Task: Look for space in Dellys, Algeria from 1st July, 2023 to 8th July, 2023 for 2 adults, 1 child in price range Rs.15000 to Rs.20000. Place can be entire place with 1  bedroom having 1 bed and 1 bathroom. Property type can be house, flat, hotel. Booking option can be shelf check-in. Required host language is .
Action: Mouse moved to (457, 96)
Screenshot: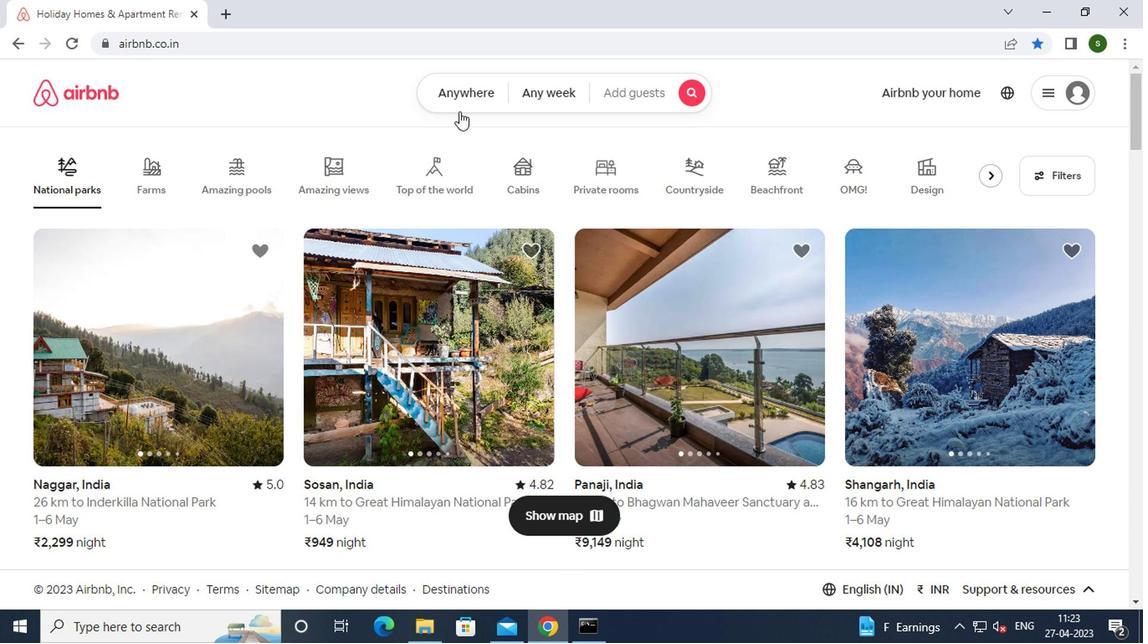 
Action: Mouse pressed left at (457, 96)
Screenshot: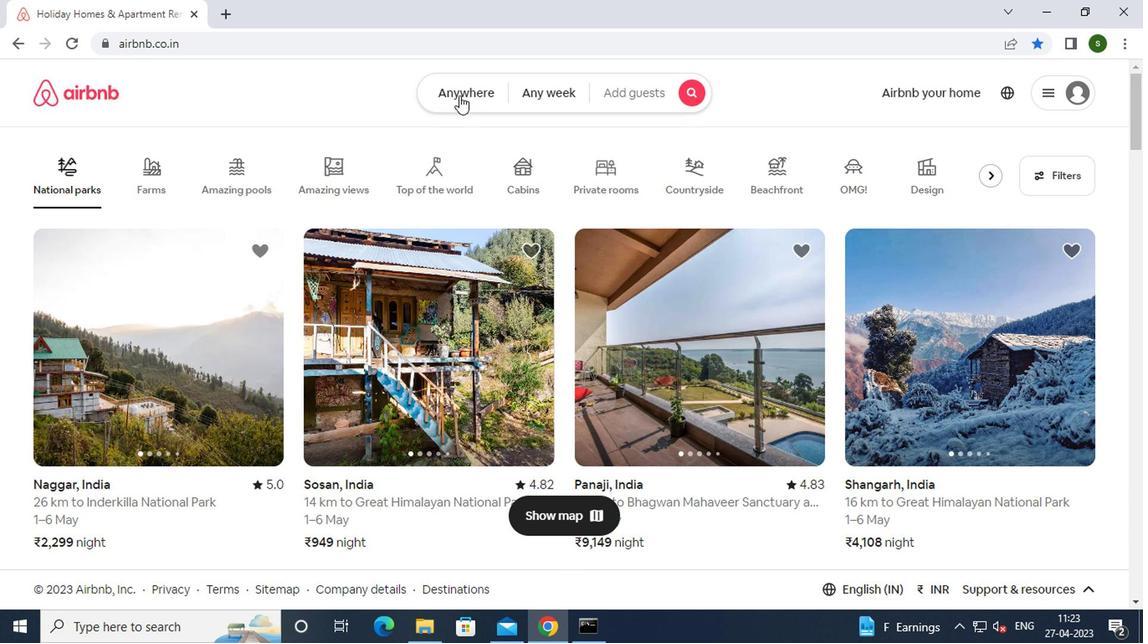 
Action: Mouse moved to (397, 154)
Screenshot: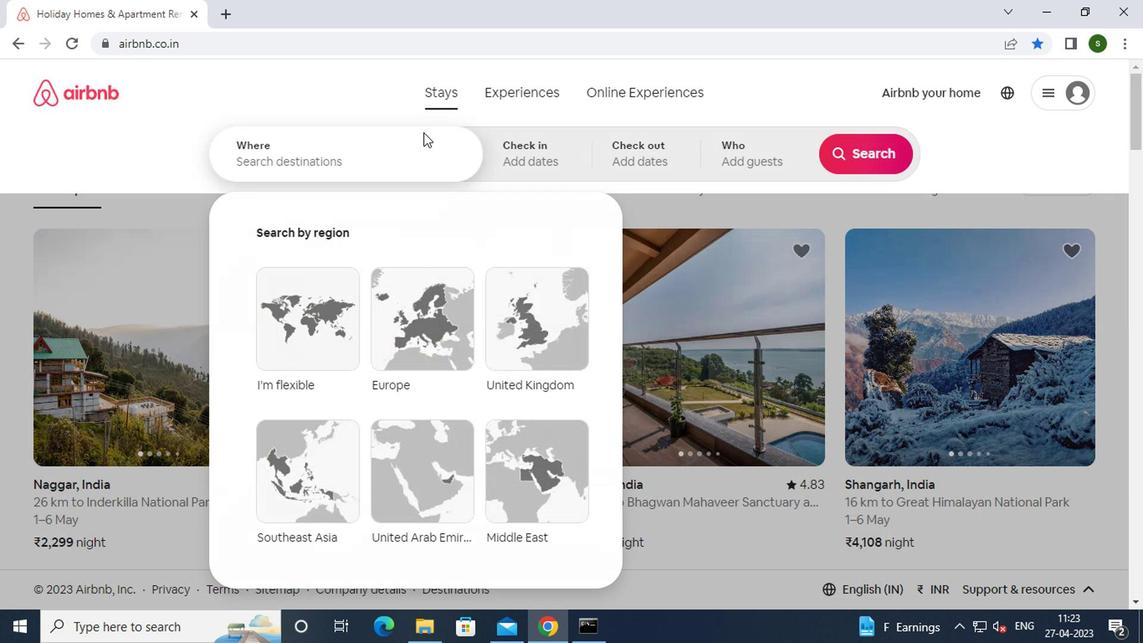 
Action: Mouse pressed left at (397, 154)
Screenshot: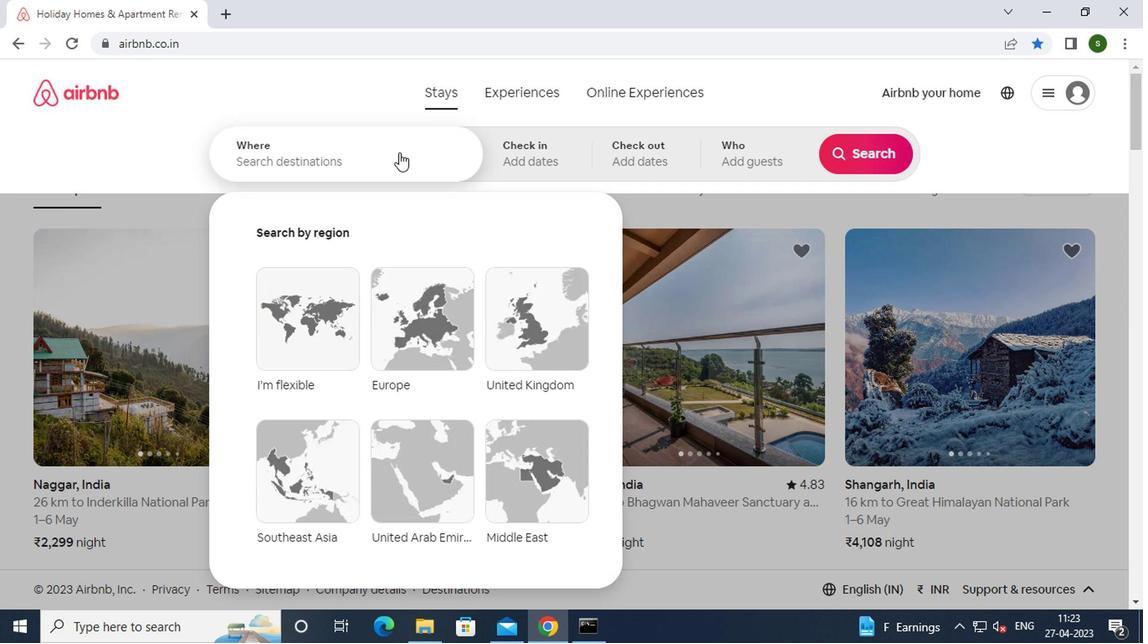 
Action: Key pressed <Key.caps_lock>d<Key.caps_lock>ellys,<Key.space><Key.caps_lock>a<Key.caps_lock>lgeria<Key.enter>
Screenshot: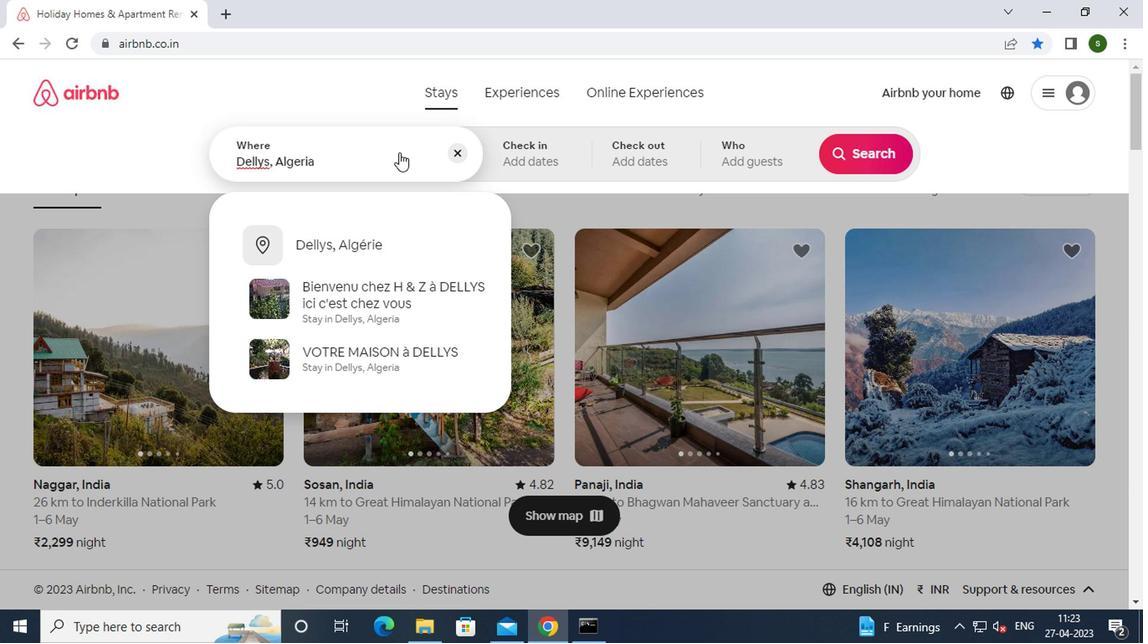 
Action: Mouse moved to (857, 290)
Screenshot: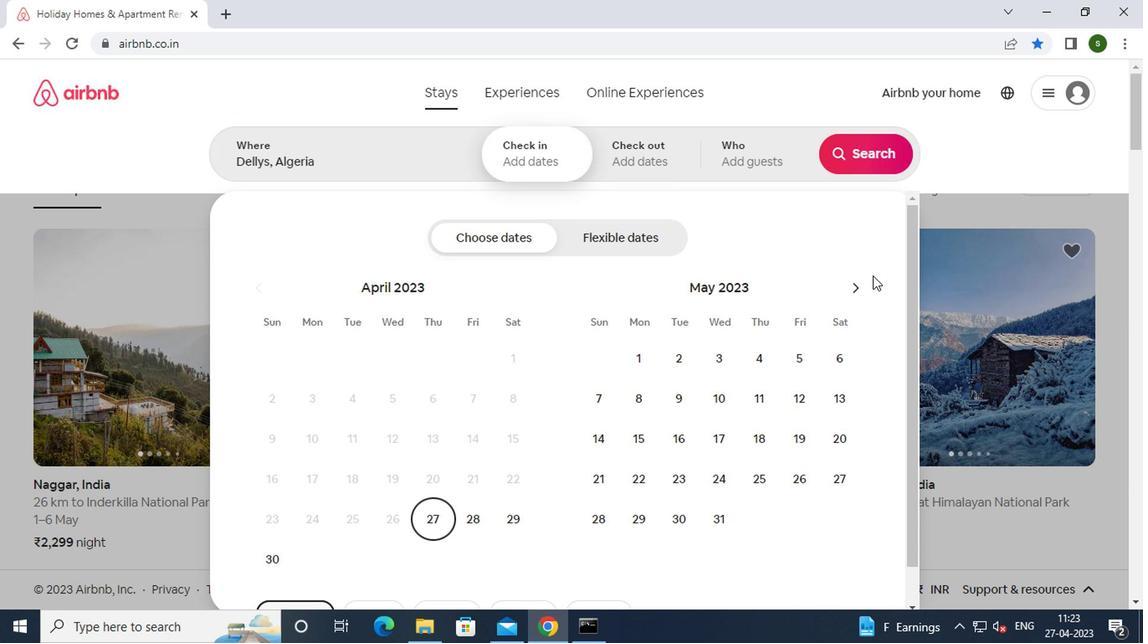 
Action: Mouse pressed left at (857, 290)
Screenshot: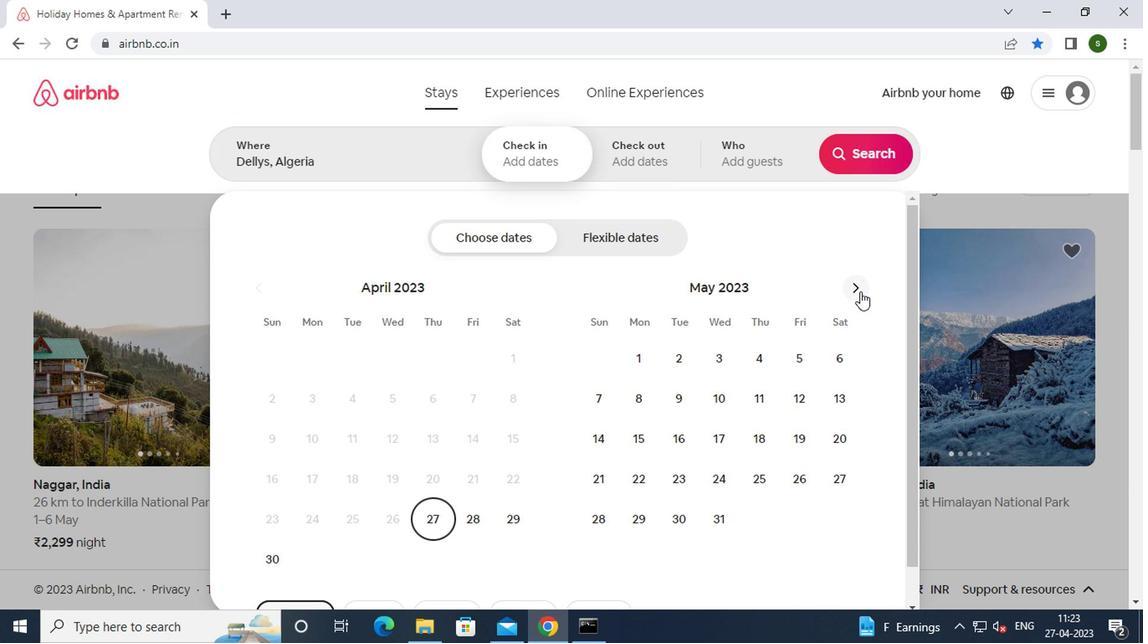 
Action: Mouse pressed left at (857, 290)
Screenshot: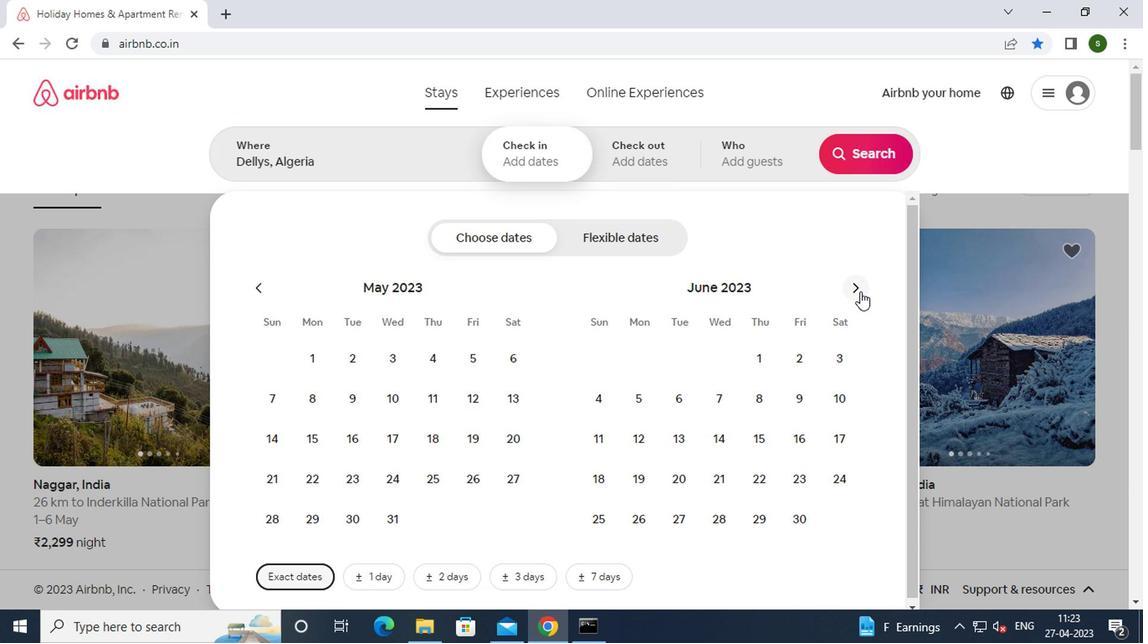 
Action: Mouse moved to (836, 356)
Screenshot: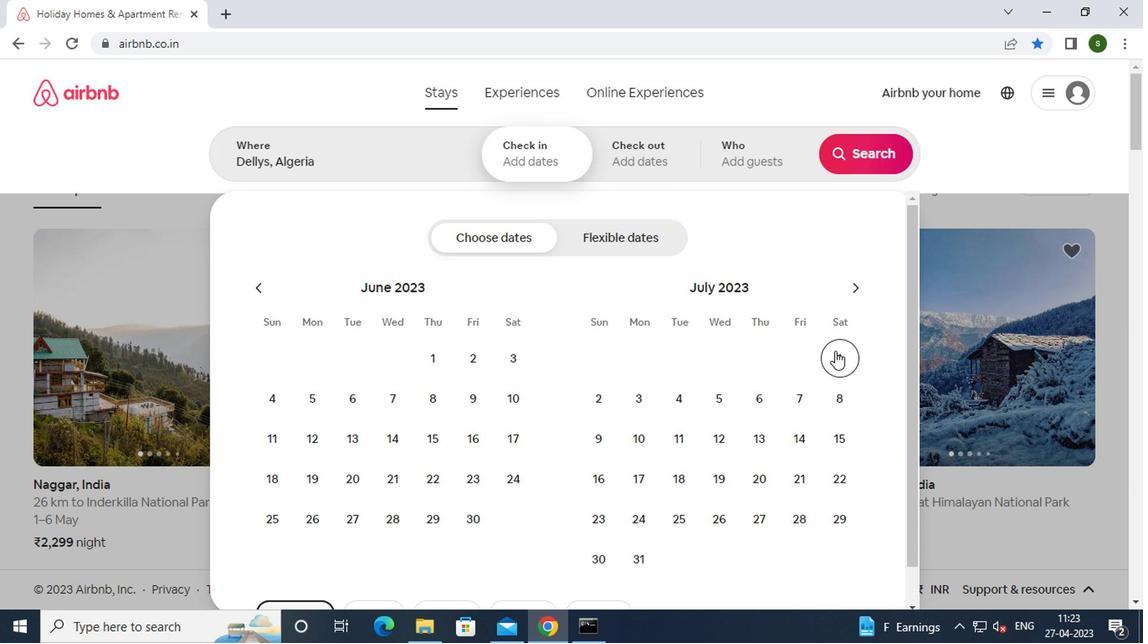 
Action: Mouse pressed left at (836, 356)
Screenshot: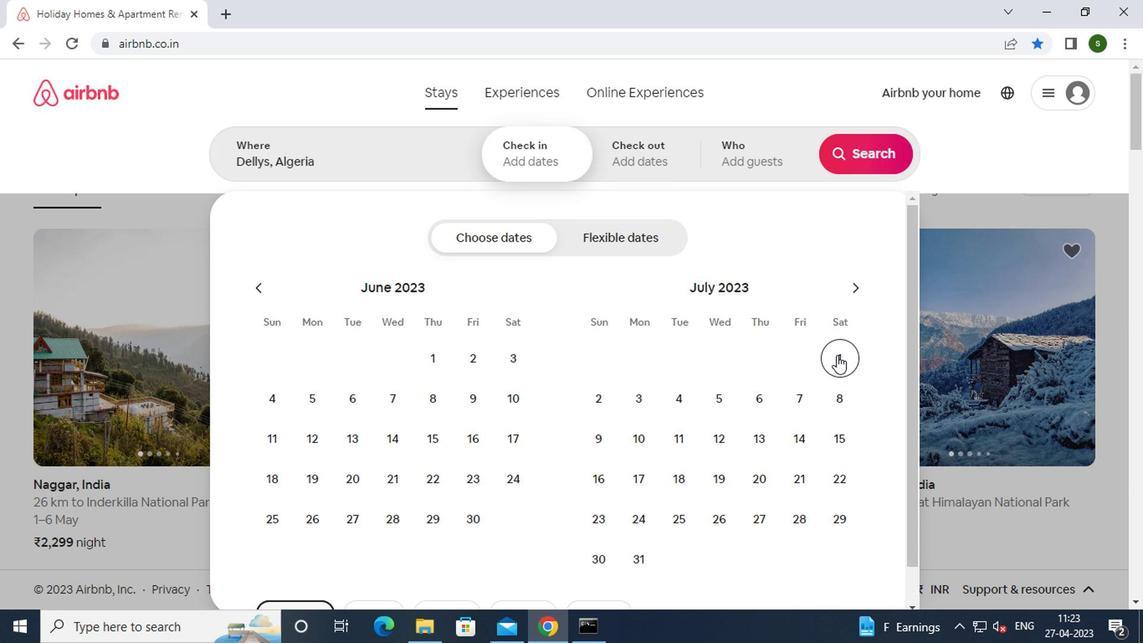 
Action: Mouse moved to (839, 390)
Screenshot: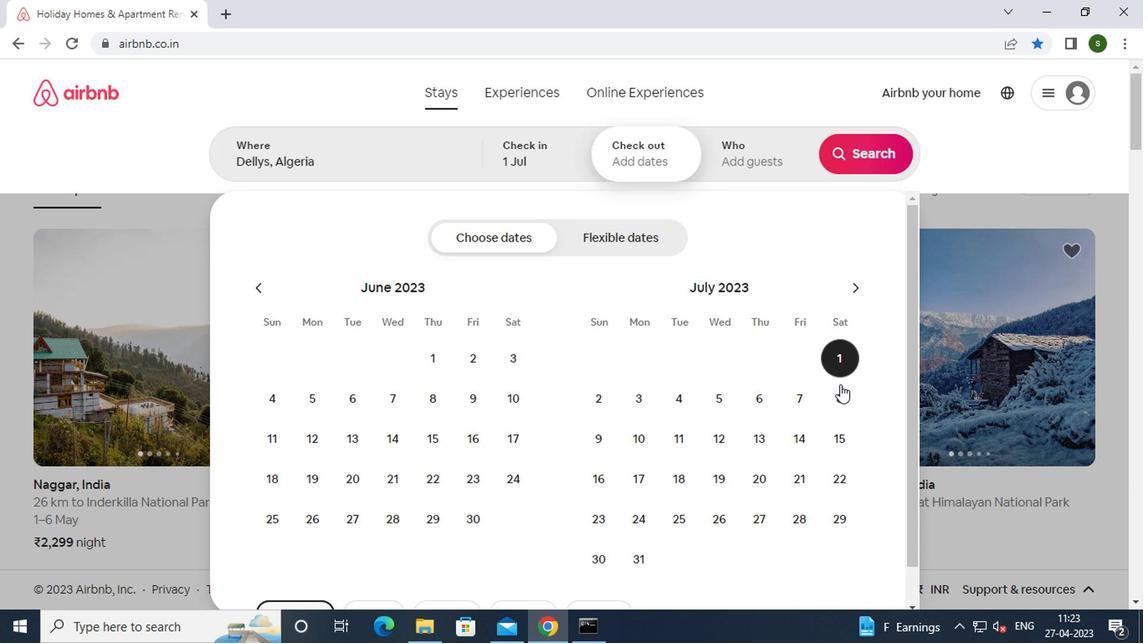 
Action: Mouse pressed left at (839, 390)
Screenshot: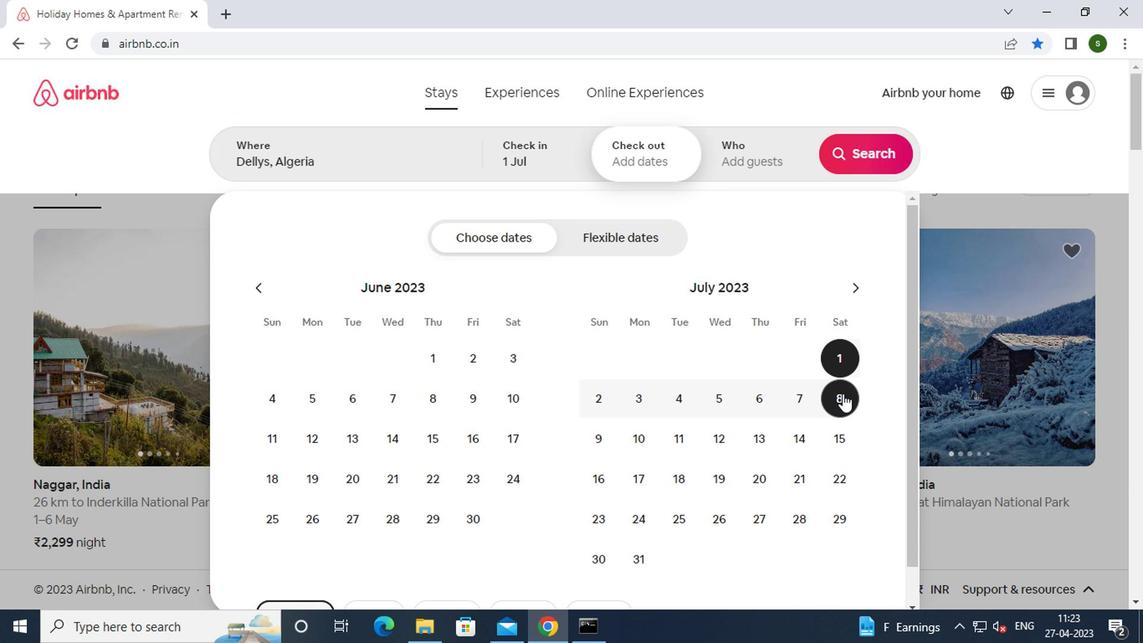 
Action: Mouse moved to (774, 161)
Screenshot: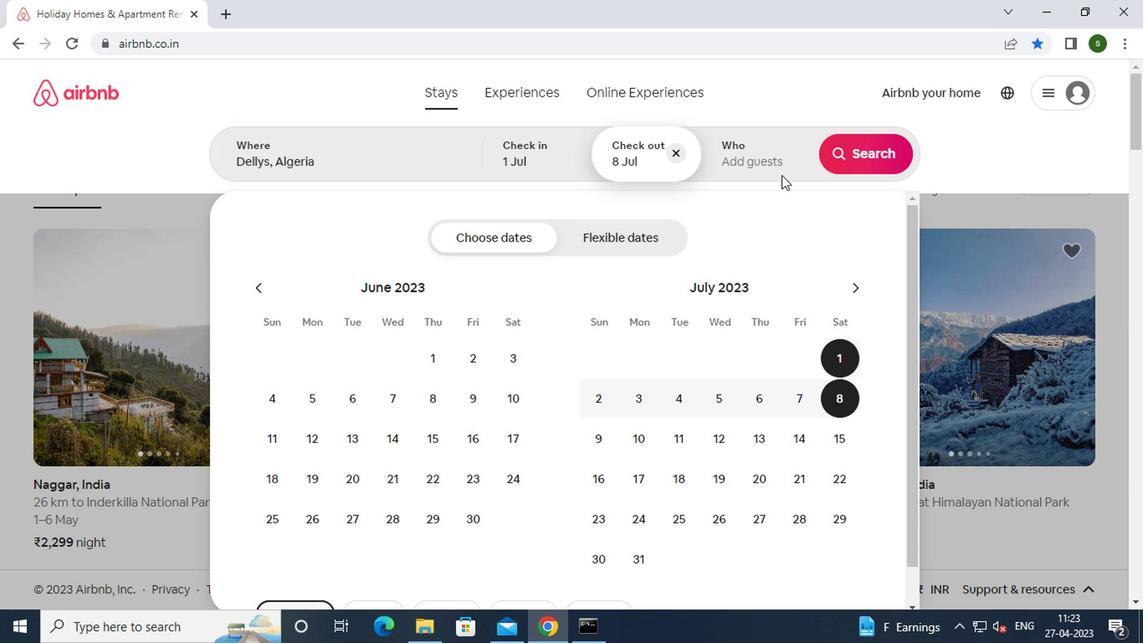 
Action: Mouse pressed left at (774, 161)
Screenshot: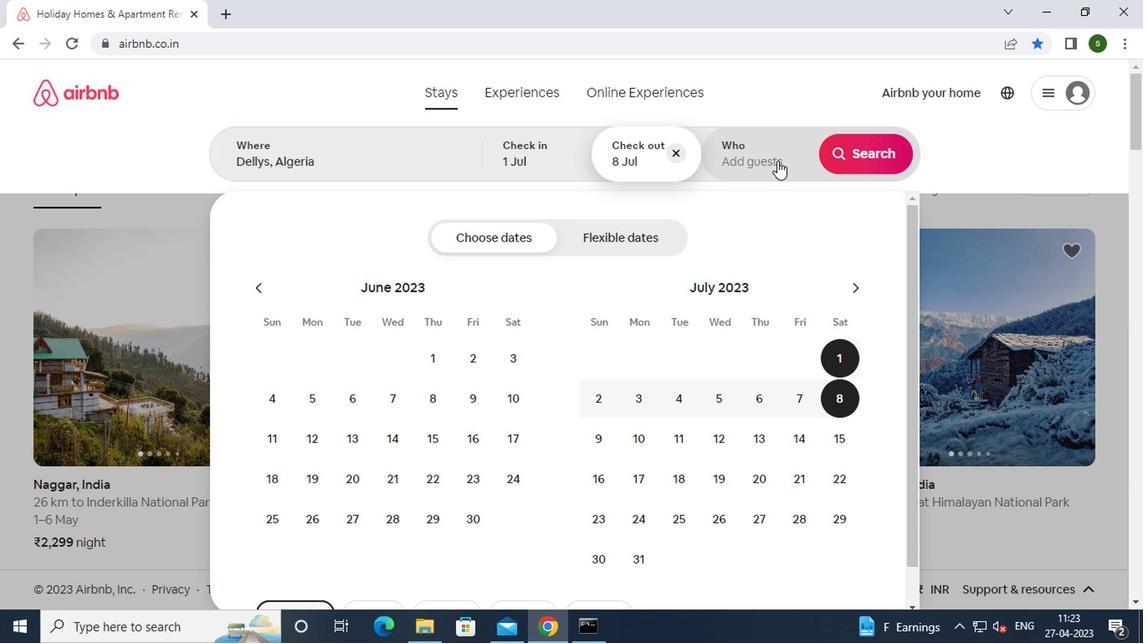 
Action: Mouse moved to (855, 238)
Screenshot: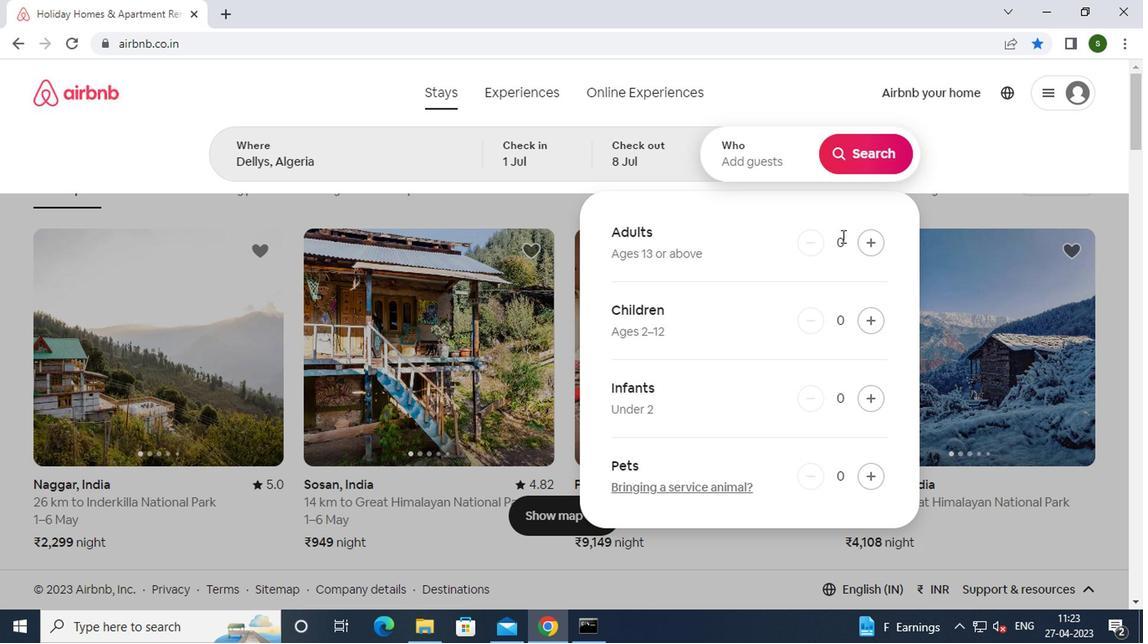 
Action: Mouse pressed left at (855, 238)
Screenshot: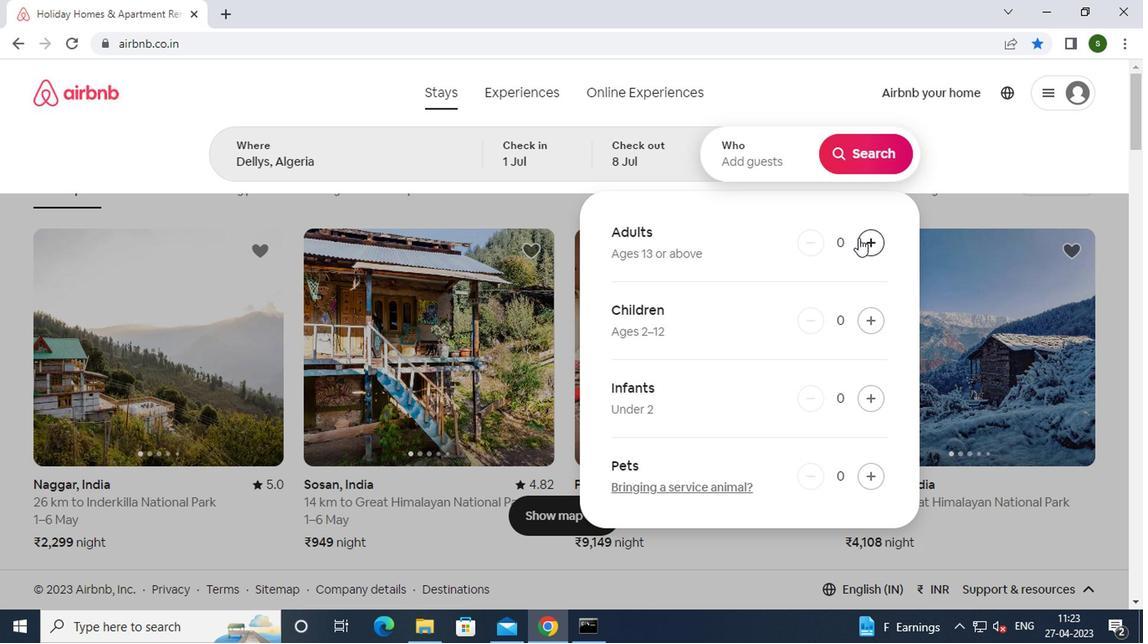 
Action: Mouse pressed left at (855, 238)
Screenshot: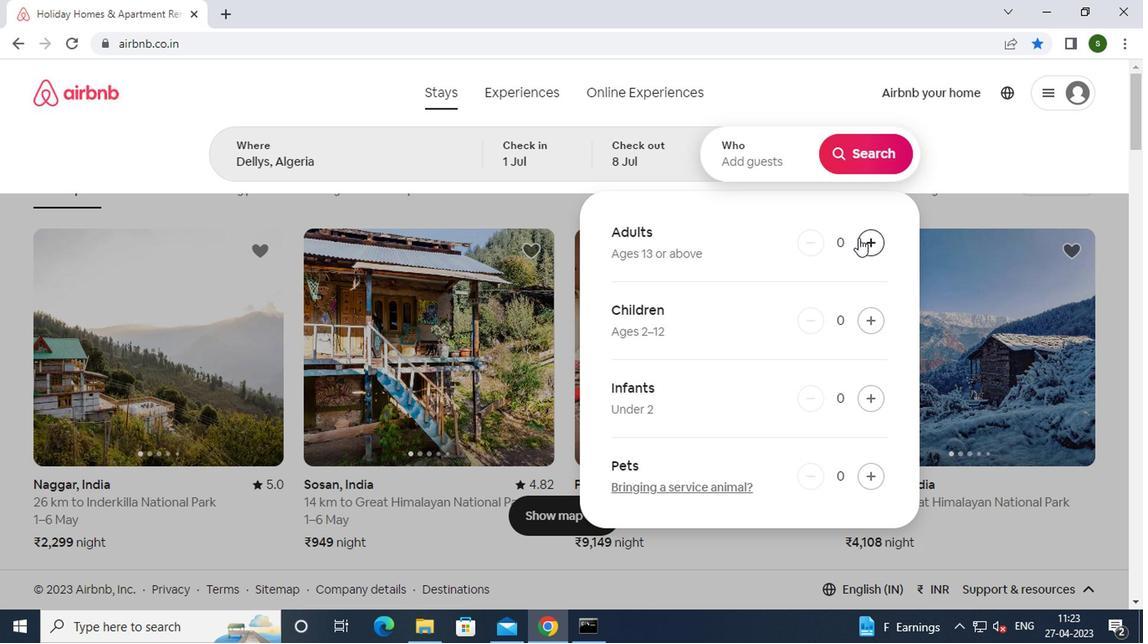 
Action: Mouse moved to (879, 318)
Screenshot: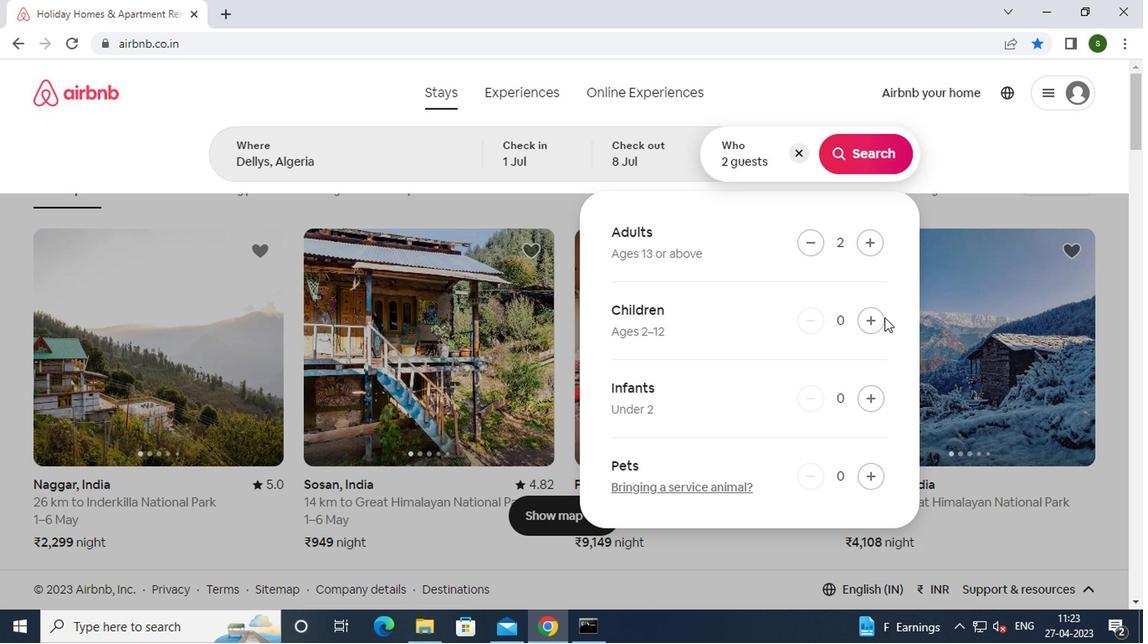 
Action: Mouse pressed left at (879, 318)
Screenshot: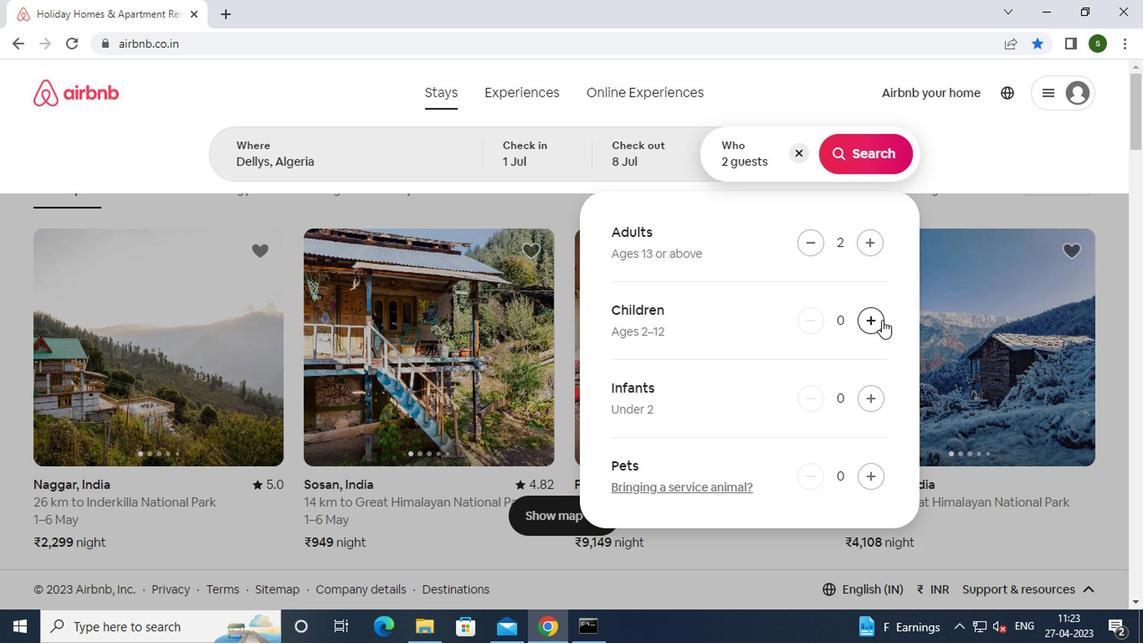 
Action: Mouse moved to (843, 153)
Screenshot: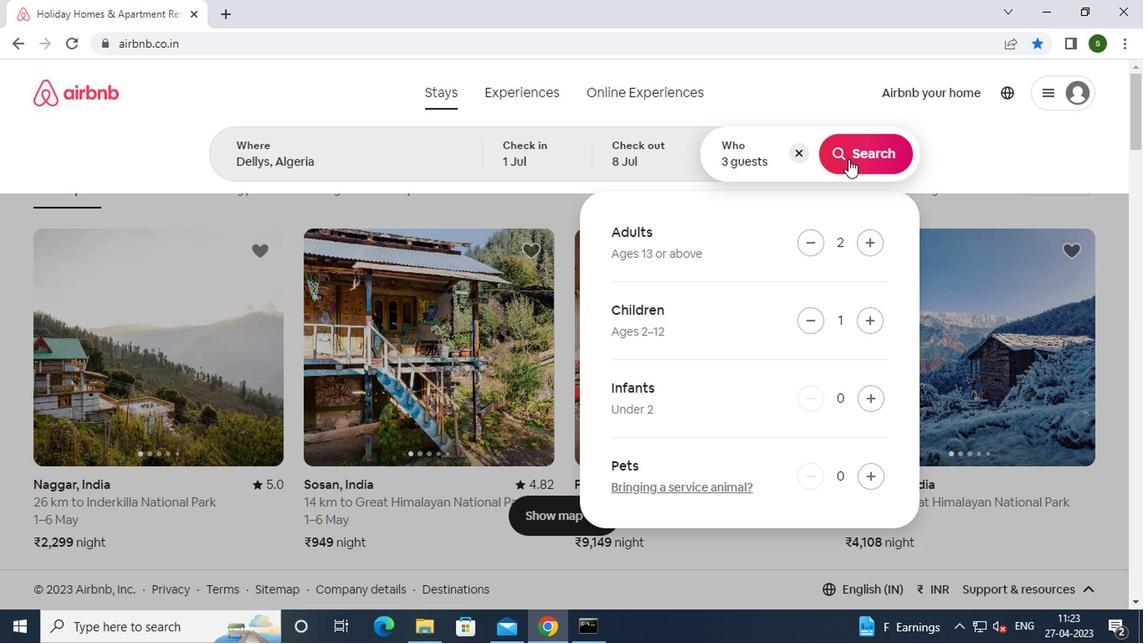 
Action: Mouse pressed left at (843, 153)
Screenshot: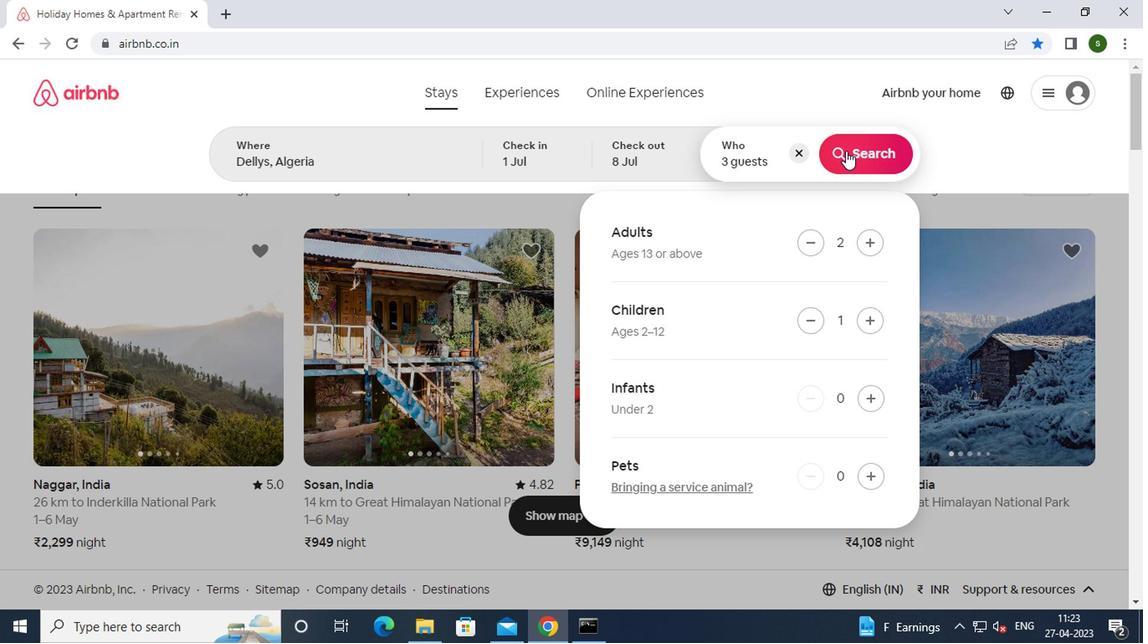 
Action: Mouse moved to (1060, 163)
Screenshot: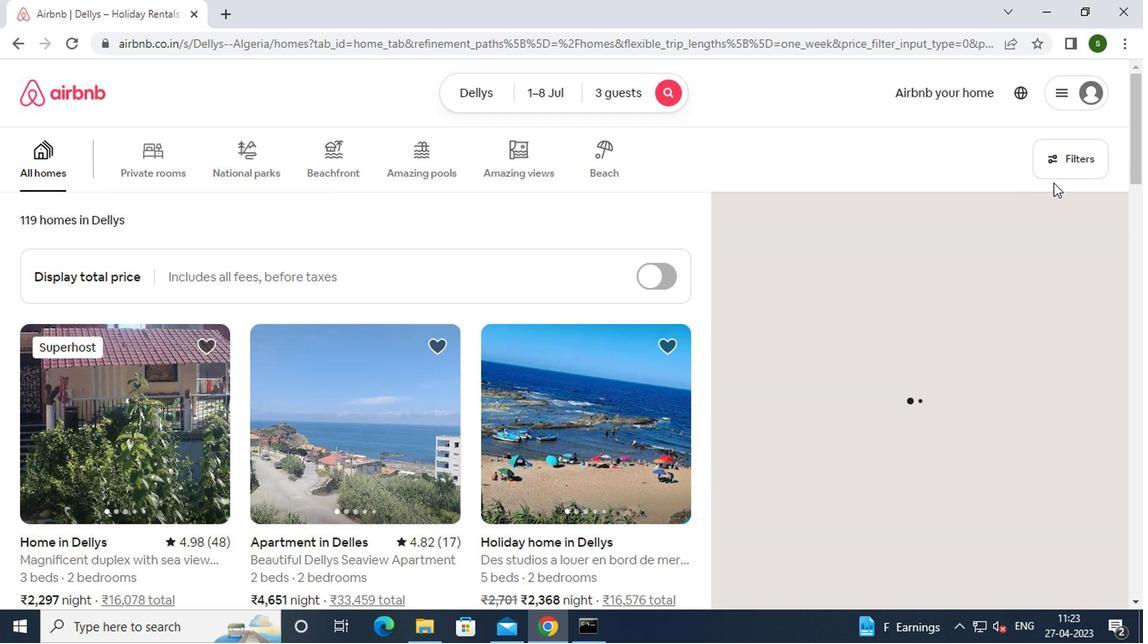 
Action: Mouse pressed left at (1060, 163)
Screenshot: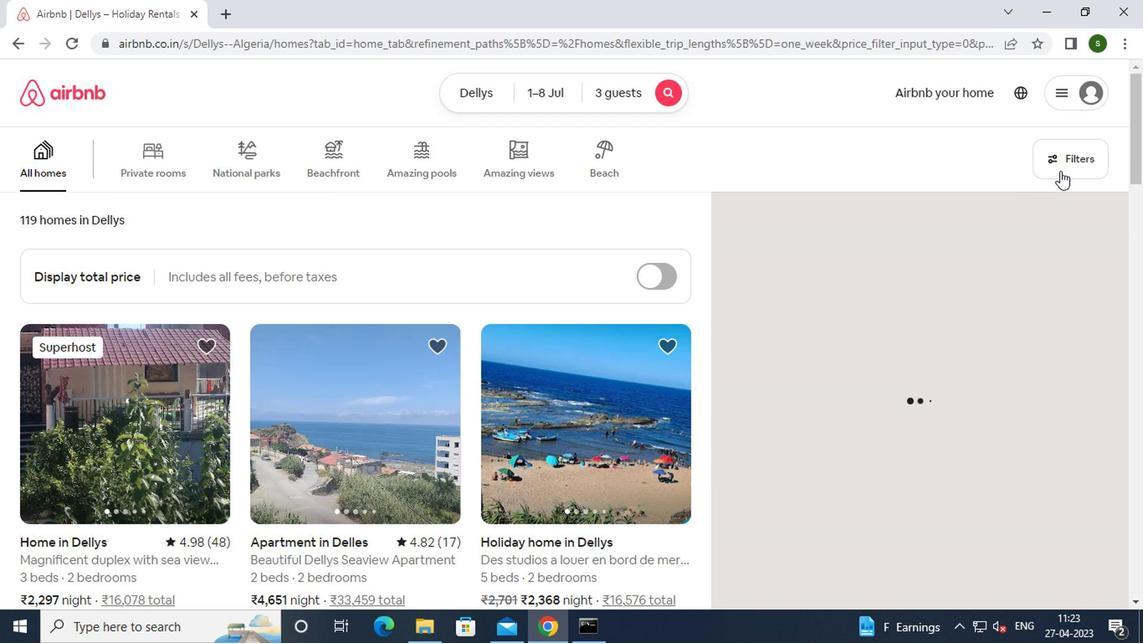 
Action: Mouse moved to (507, 371)
Screenshot: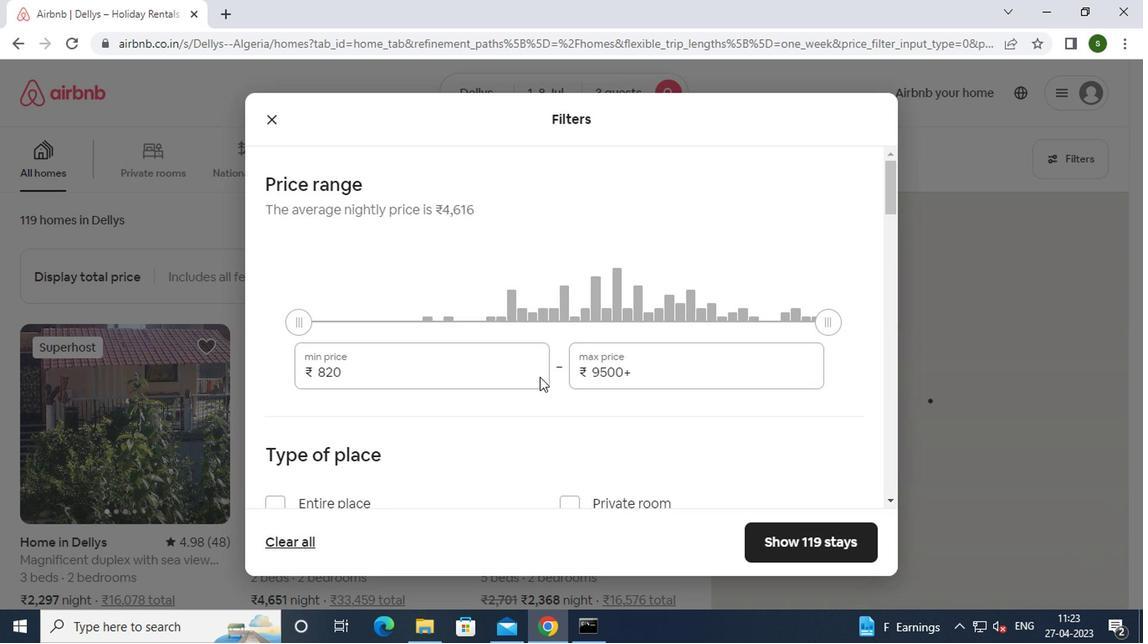 
Action: Mouse pressed left at (507, 371)
Screenshot: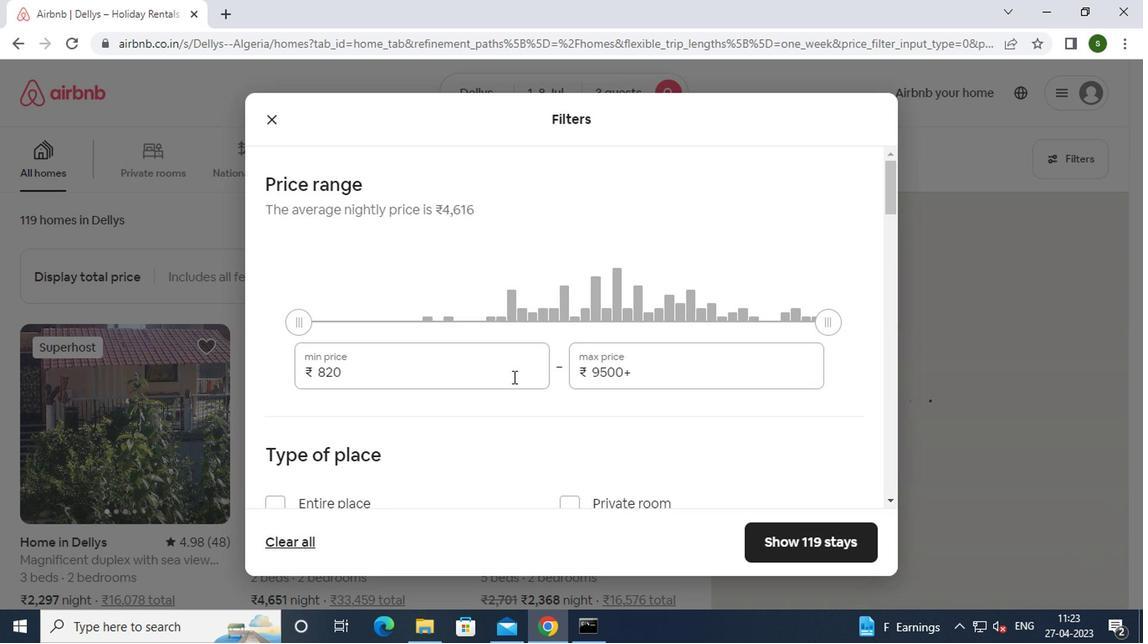 
Action: Key pressed <Key.backspace><Key.backspace><Key.backspace><Key.backspace><Key.backspace><Key.backspace><Key.backspace><Key.backspace><Key.backspace>15000
Screenshot: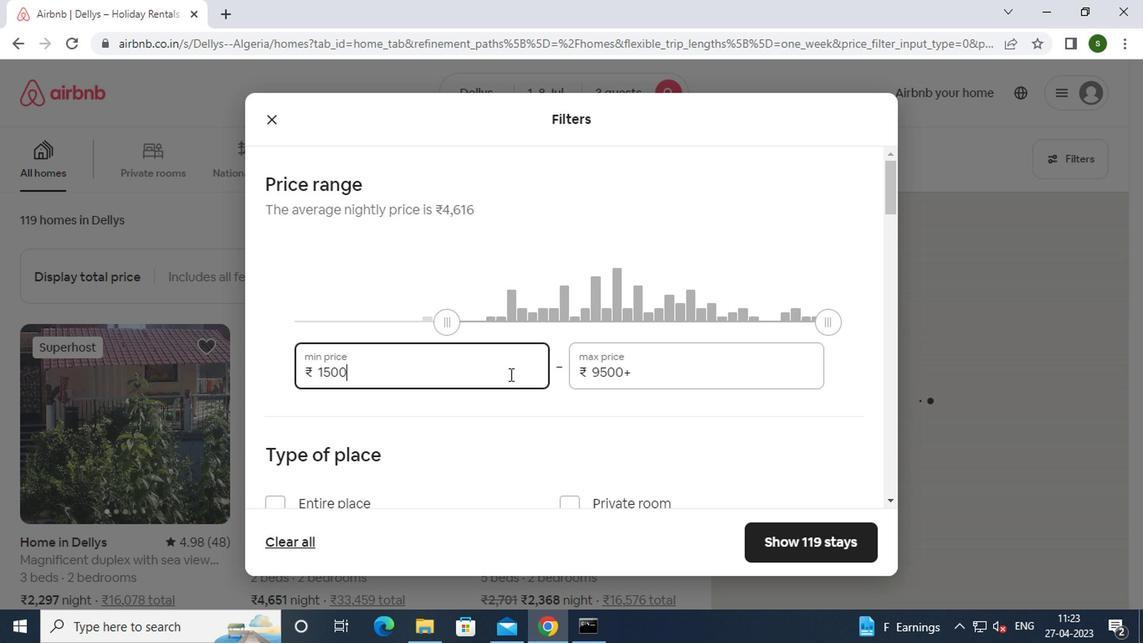 
Action: Mouse moved to (640, 368)
Screenshot: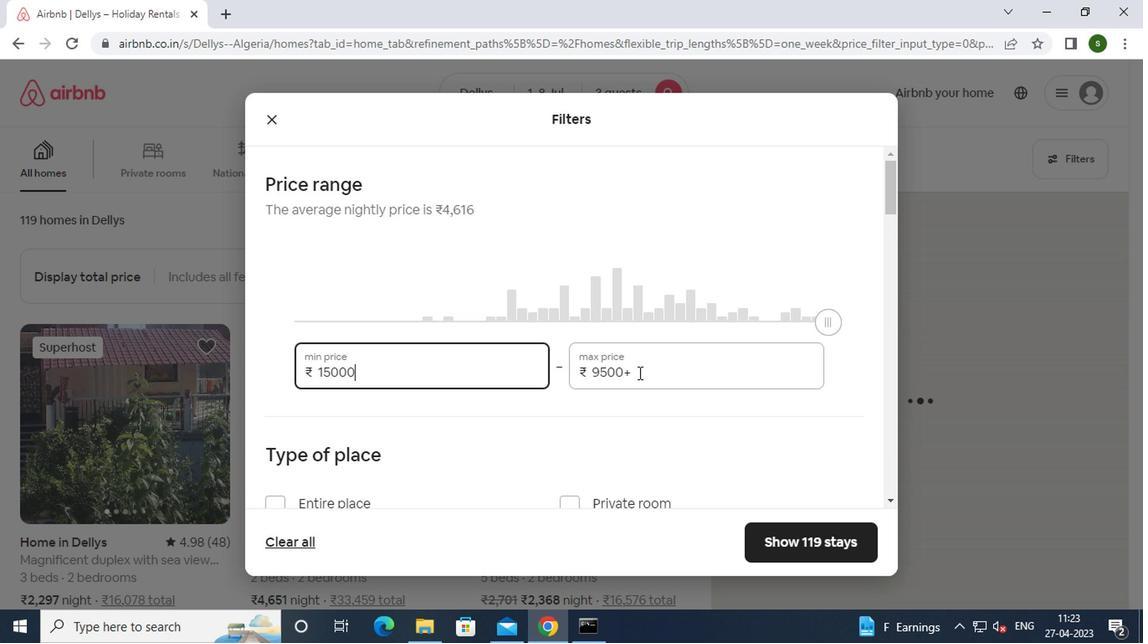 
Action: Mouse pressed left at (640, 368)
Screenshot: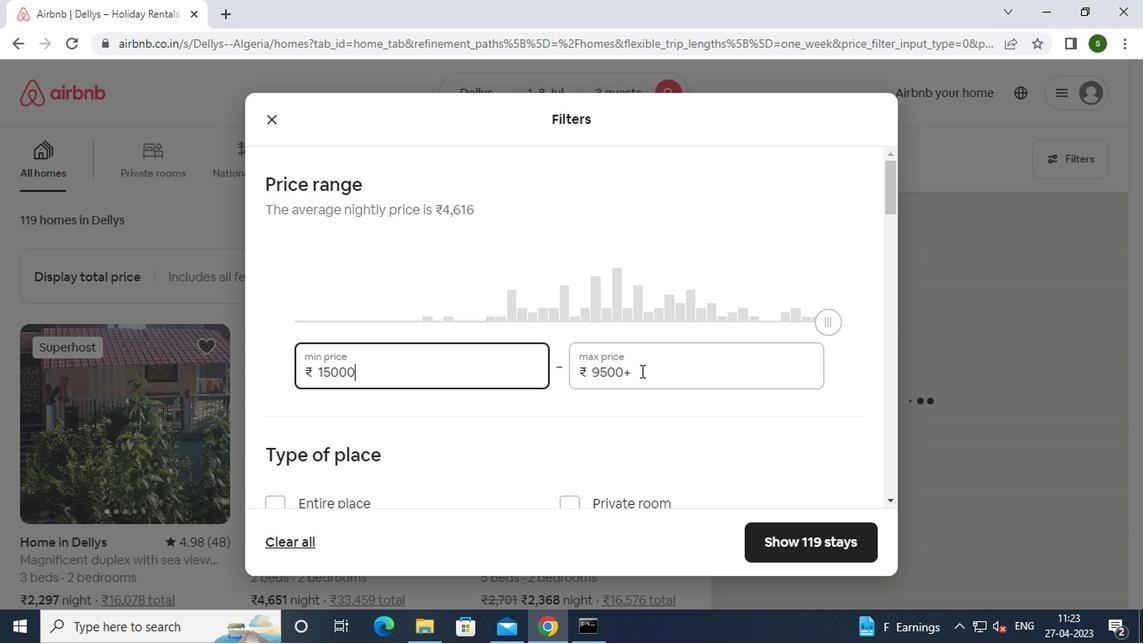 
Action: Key pressed <Key.backspace><Key.backspace><Key.backspace><Key.backspace><Key.backspace><Key.backspace><Key.backspace><Key.backspace><Key.backspace><Key.backspace><Key.backspace><Key.backspace>20000
Screenshot: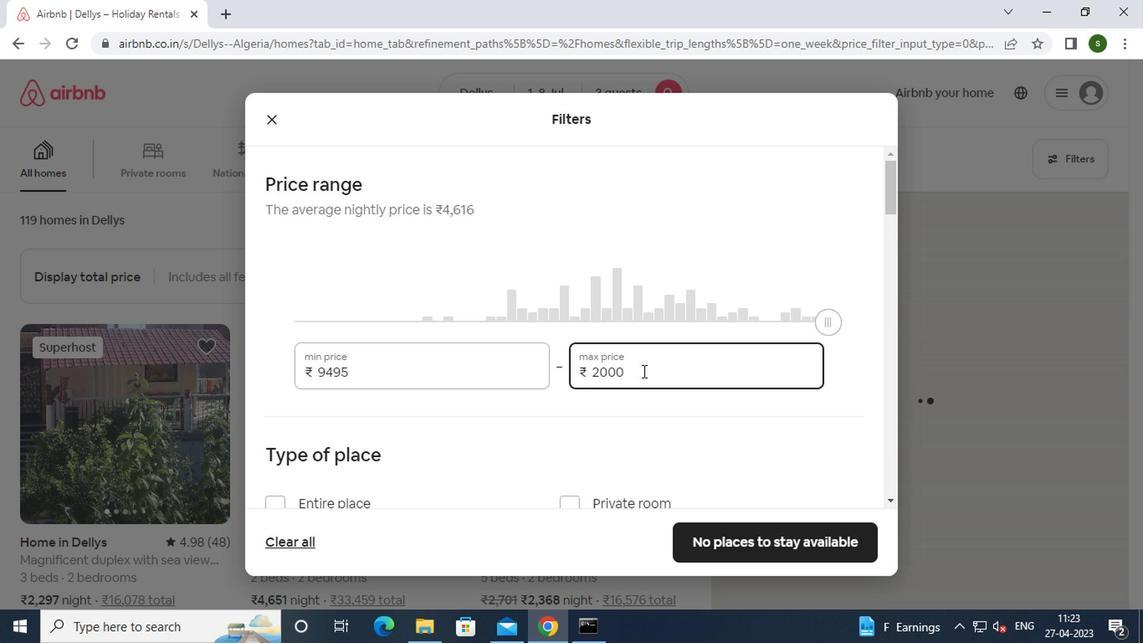 
Action: Mouse moved to (510, 371)
Screenshot: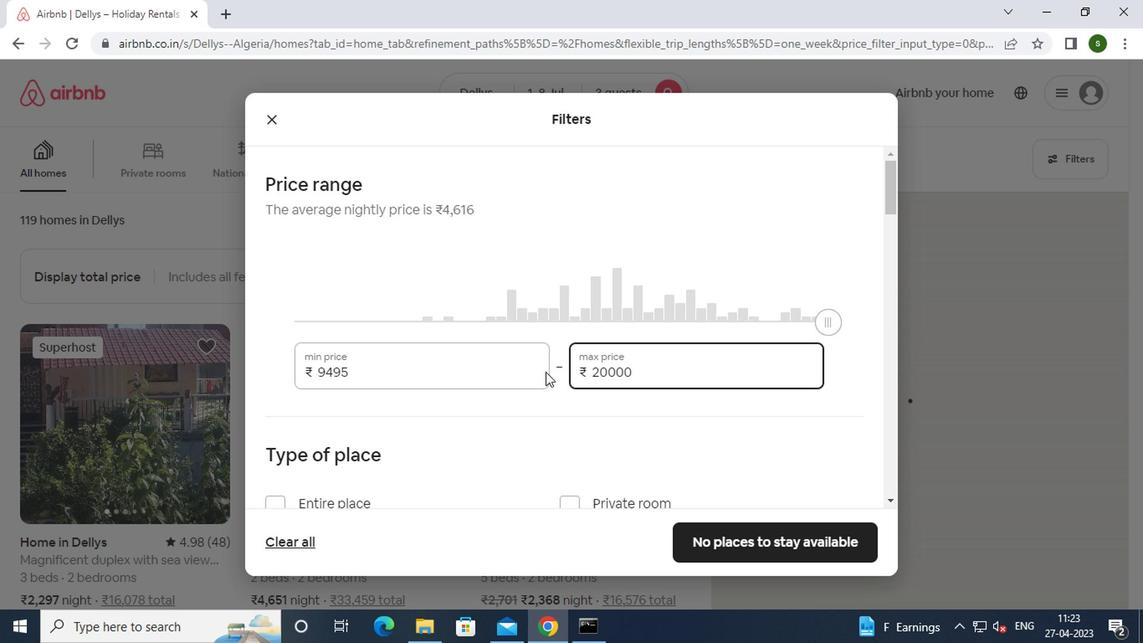
Action: Mouse scrolled (510, 370) with delta (0, 0)
Screenshot: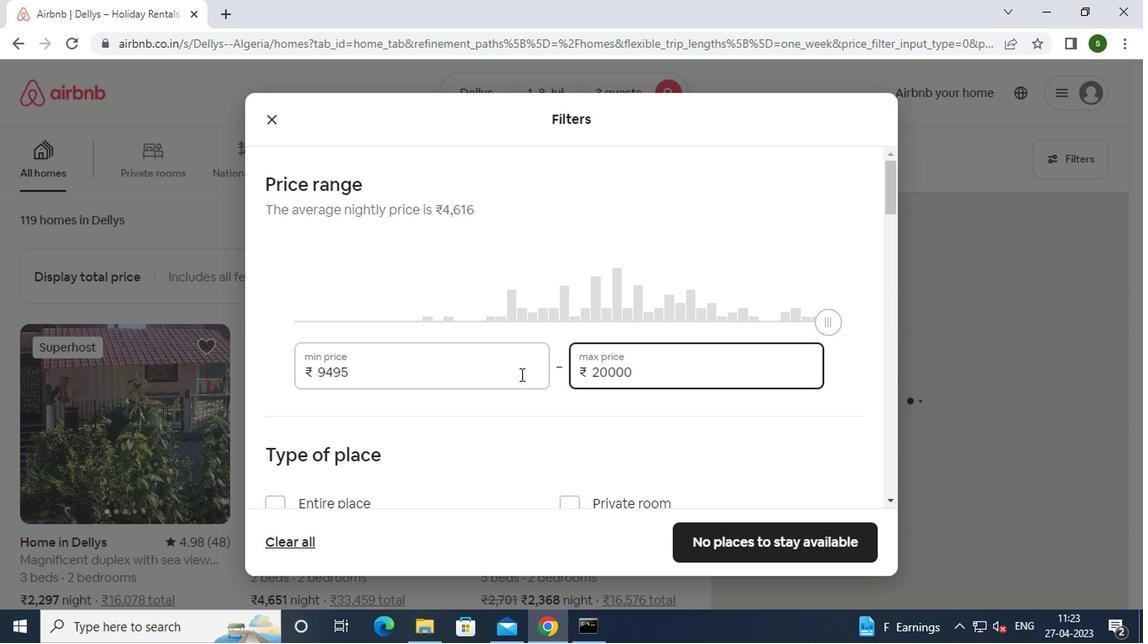 
Action: Mouse scrolled (510, 370) with delta (0, 0)
Screenshot: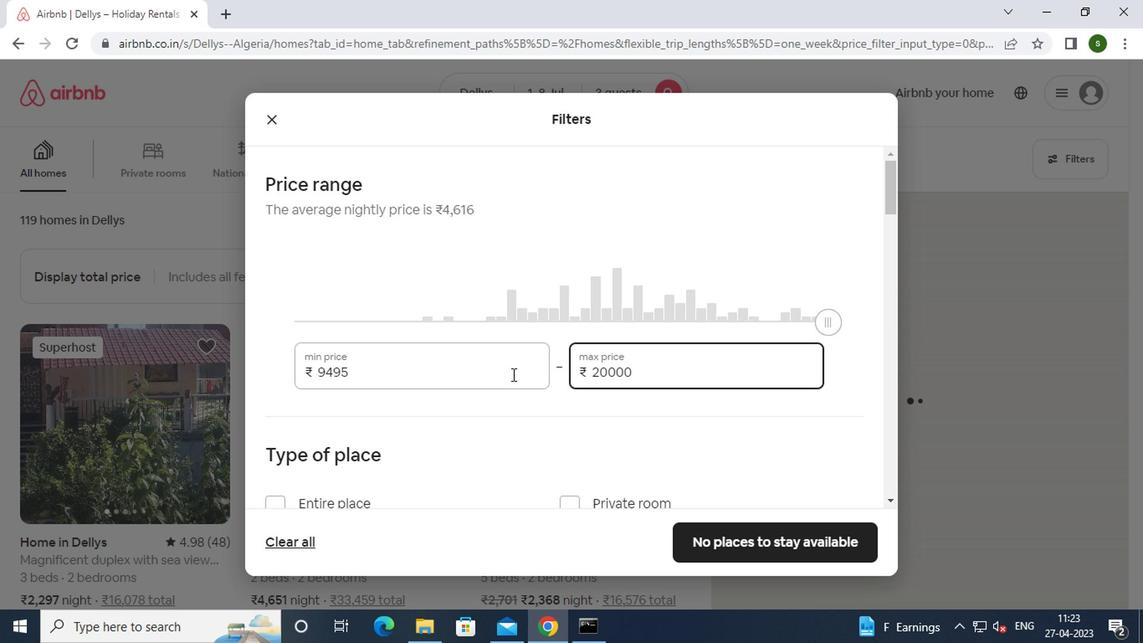 
Action: Mouse moved to (335, 343)
Screenshot: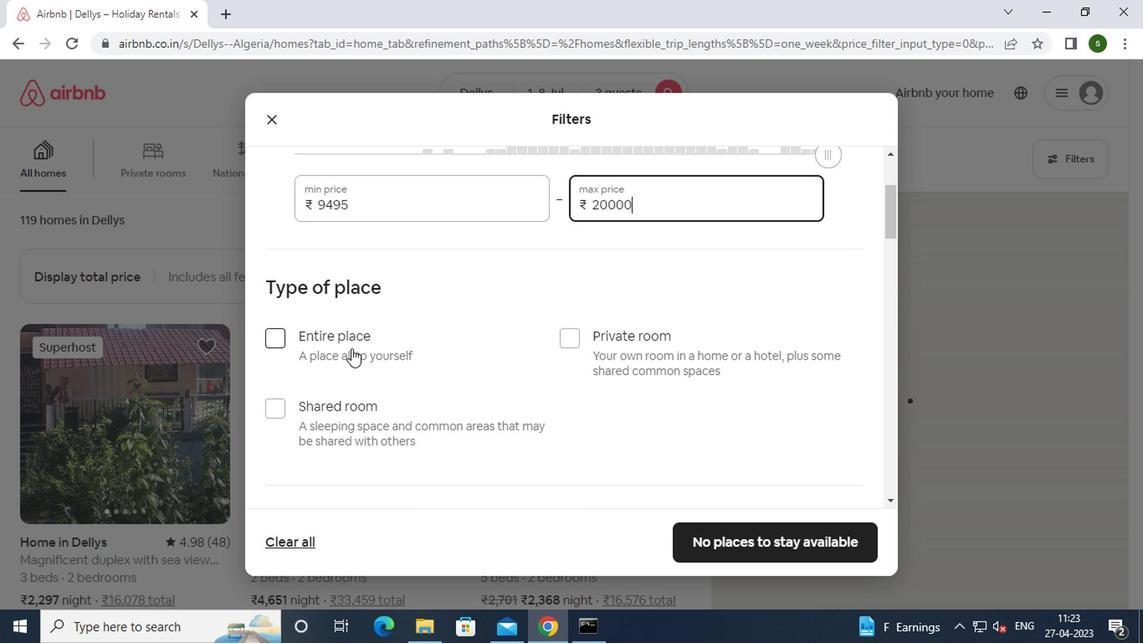 
Action: Mouse pressed left at (335, 343)
Screenshot: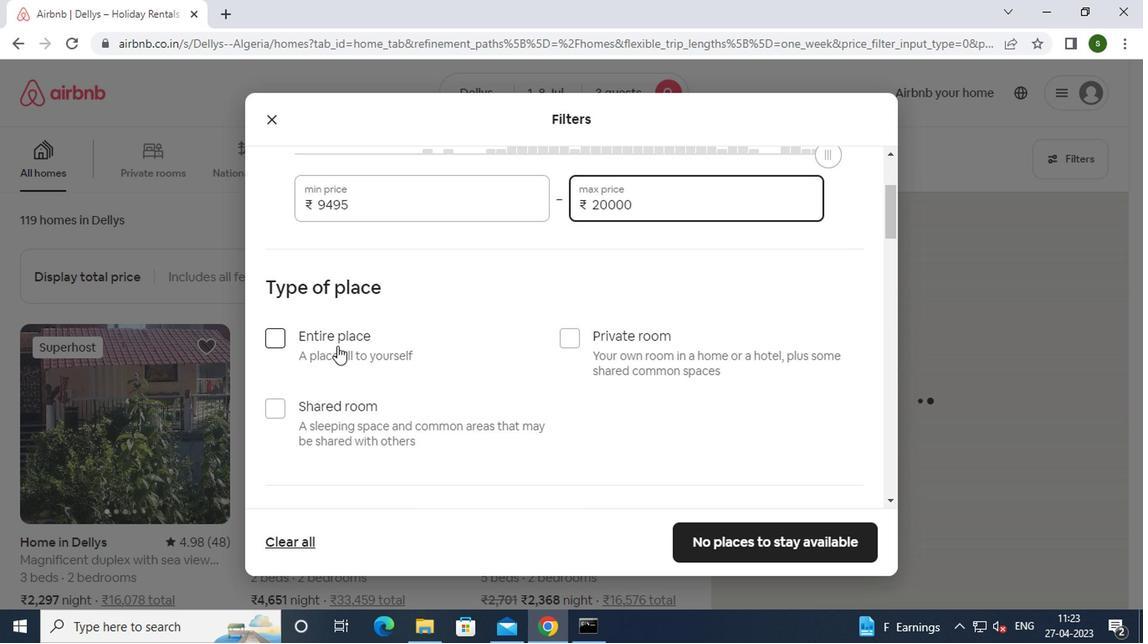 
Action: Mouse scrolled (335, 342) with delta (0, -1)
Screenshot: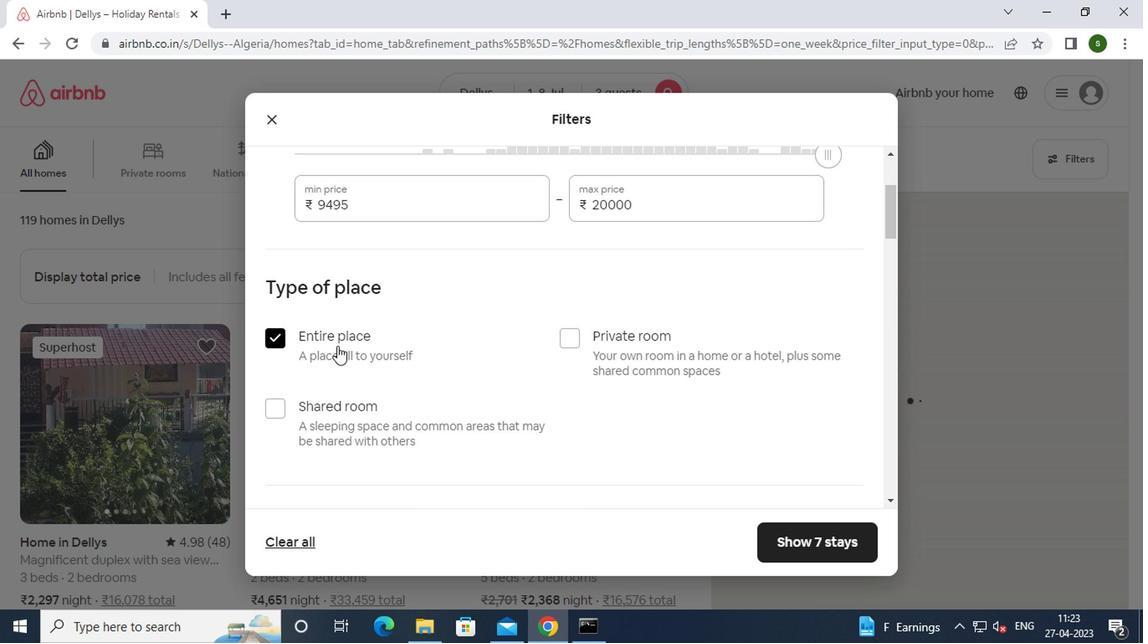 
Action: Mouse scrolled (335, 342) with delta (0, -1)
Screenshot: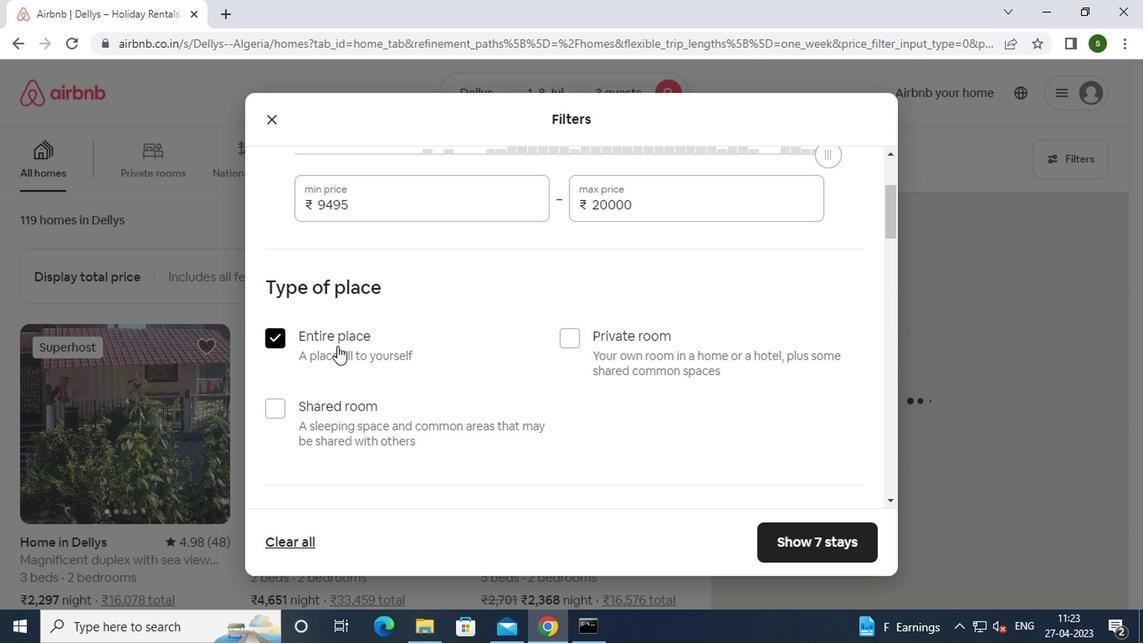 
Action: Mouse scrolled (335, 342) with delta (0, -1)
Screenshot: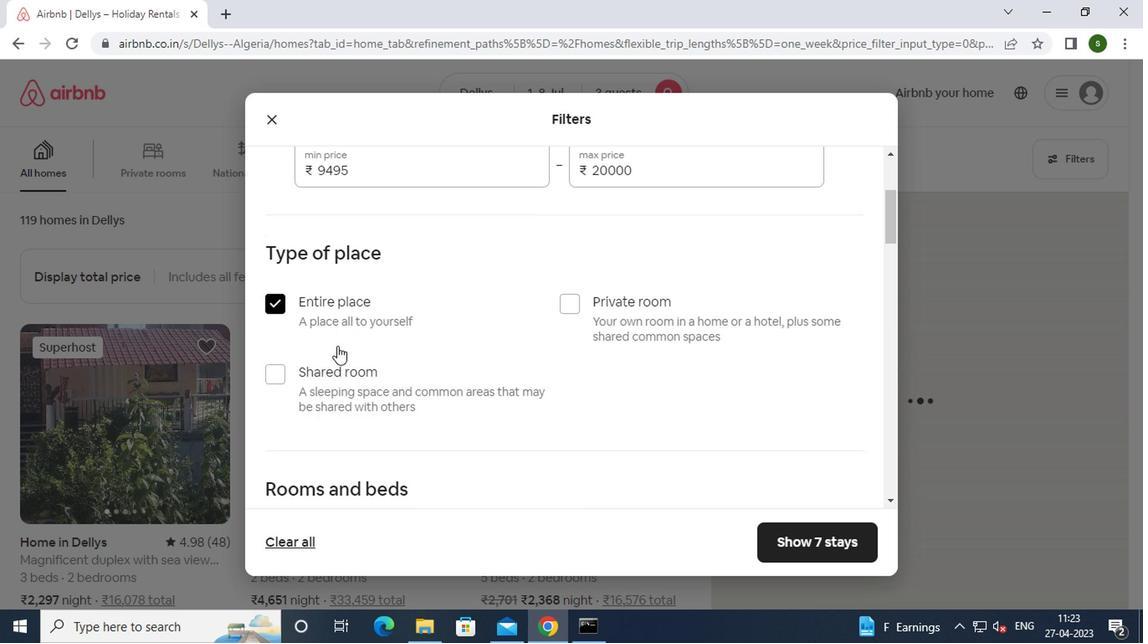 
Action: Mouse scrolled (335, 342) with delta (0, -1)
Screenshot: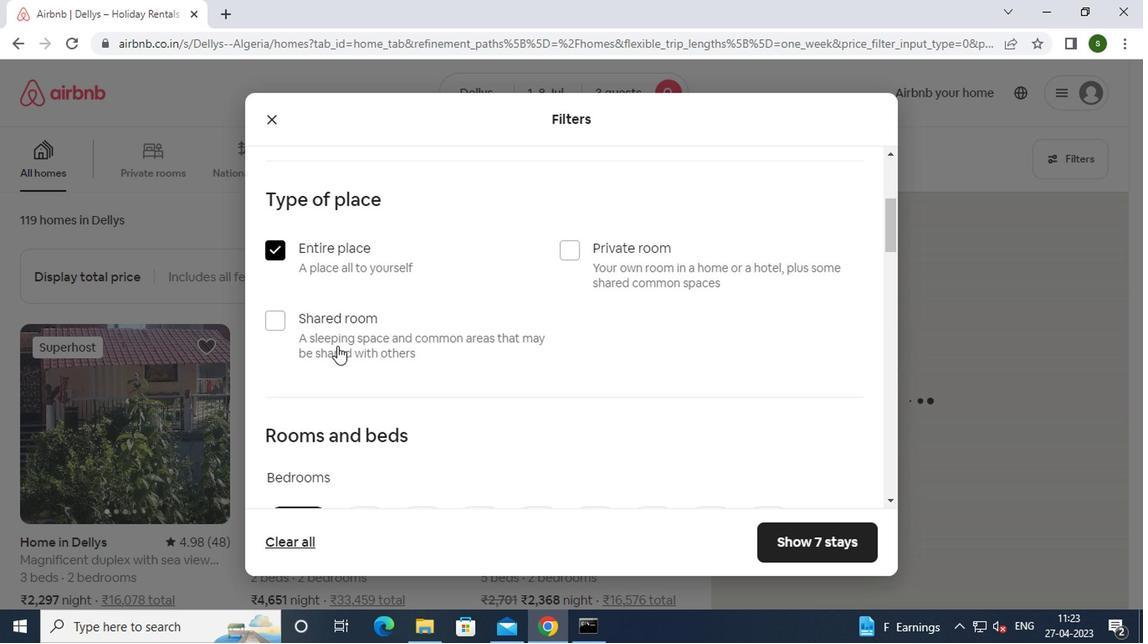 
Action: Mouse moved to (359, 282)
Screenshot: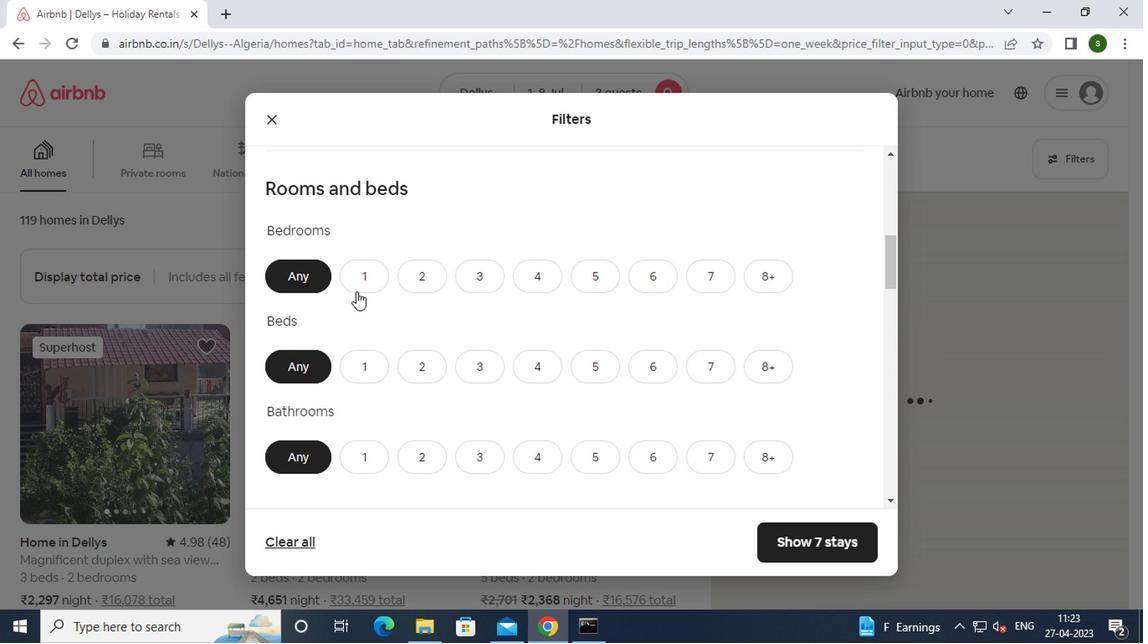 
Action: Mouse pressed left at (359, 282)
Screenshot: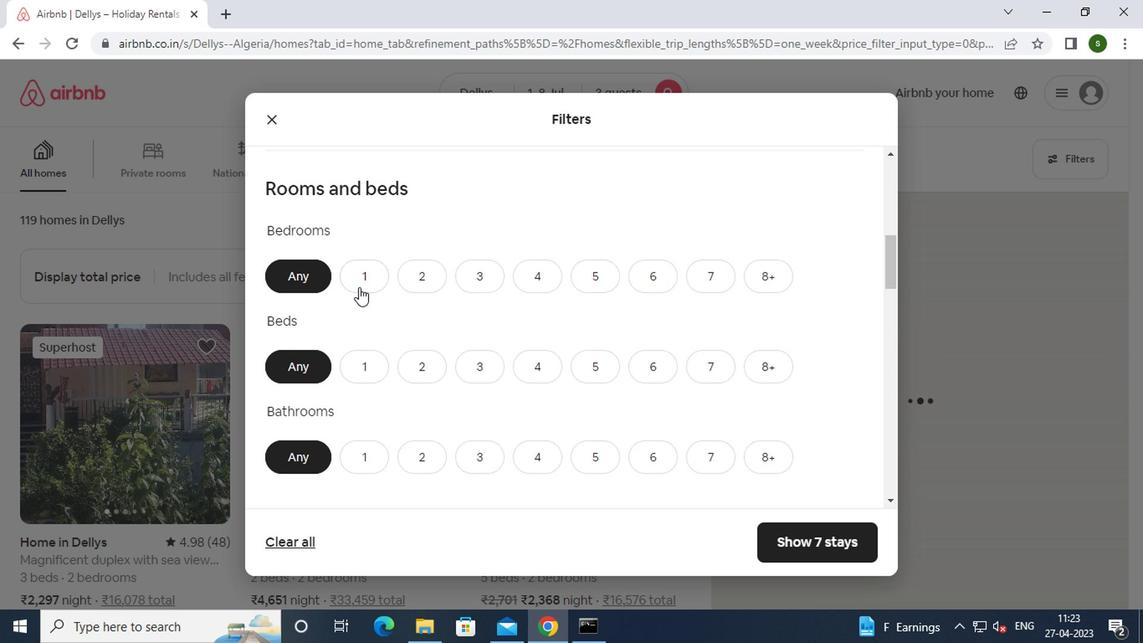 
Action: Mouse moved to (365, 372)
Screenshot: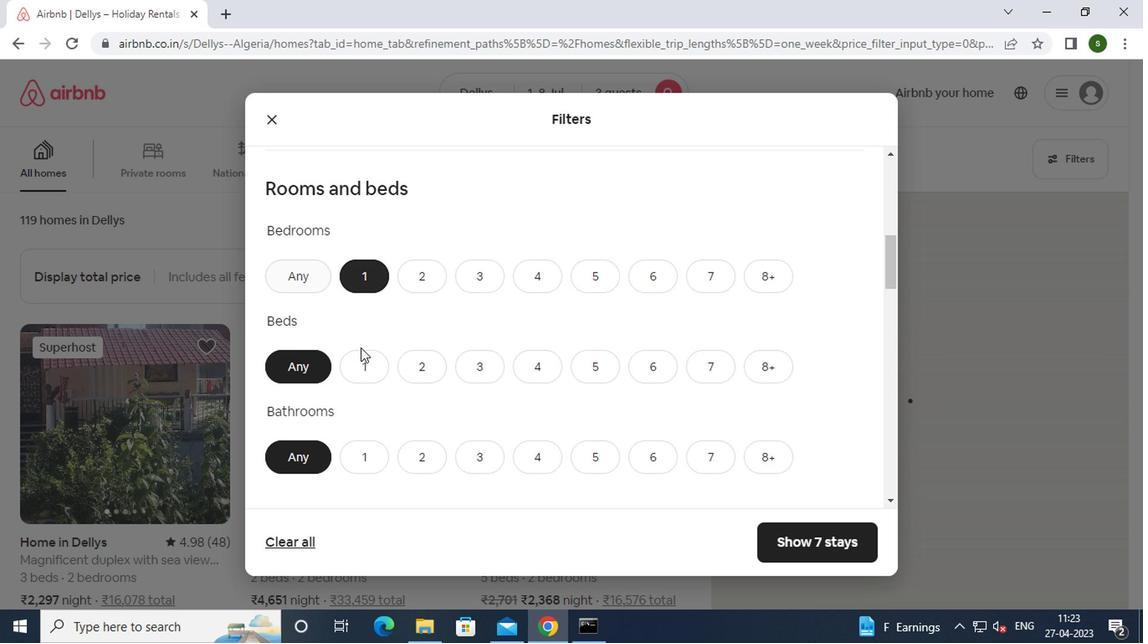 
Action: Mouse pressed left at (365, 372)
Screenshot: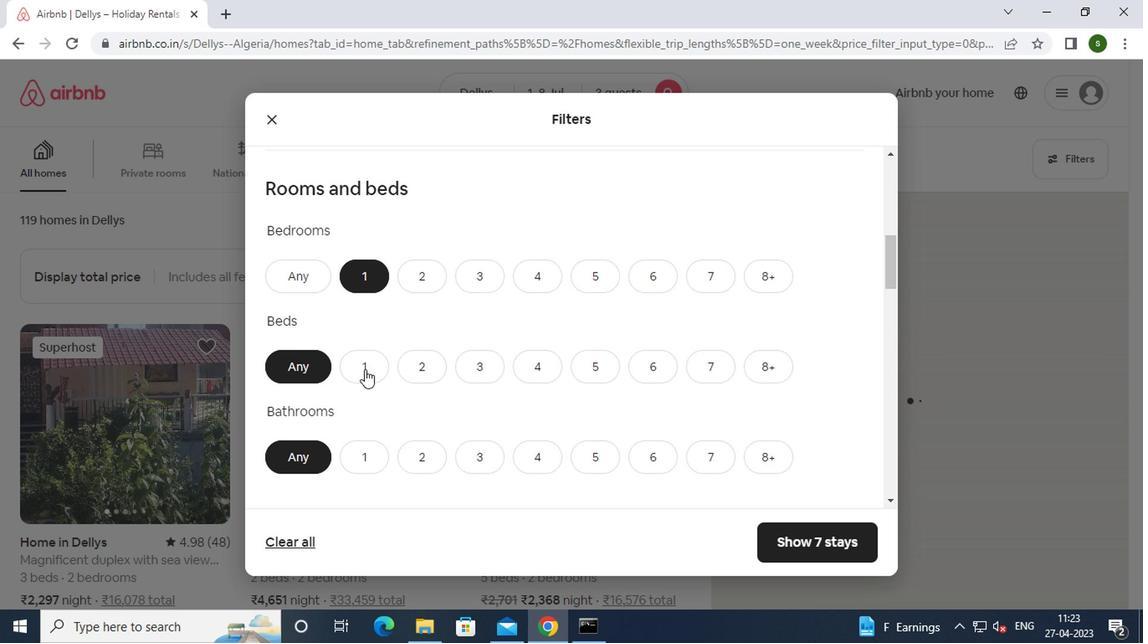 
Action: Mouse moved to (366, 449)
Screenshot: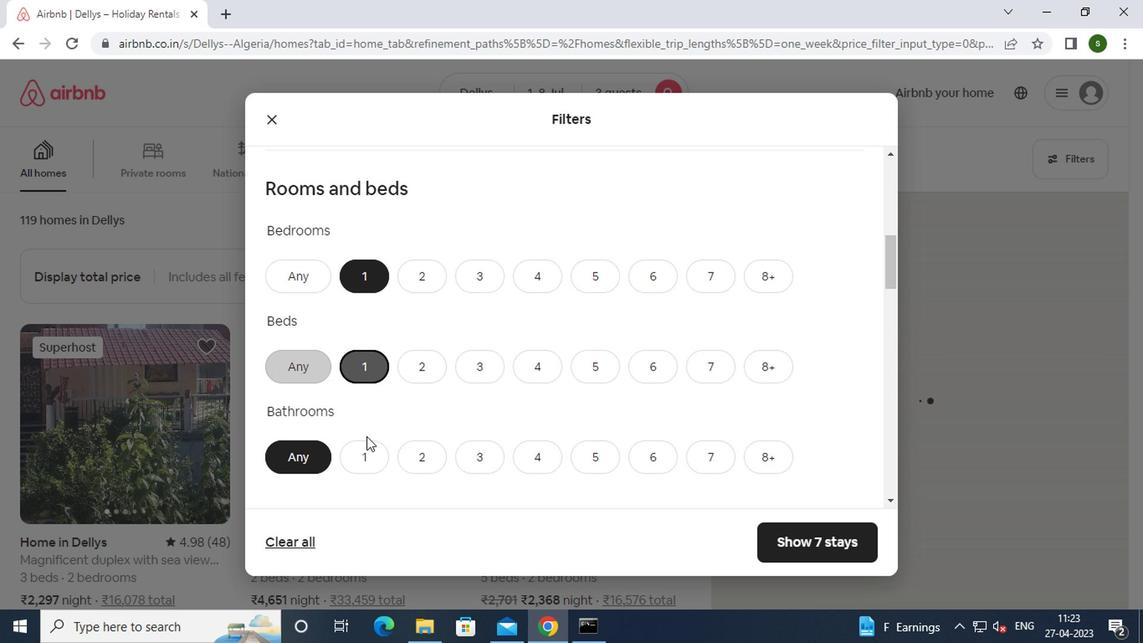 
Action: Mouse pressed left at (366, 449)
Screenshot: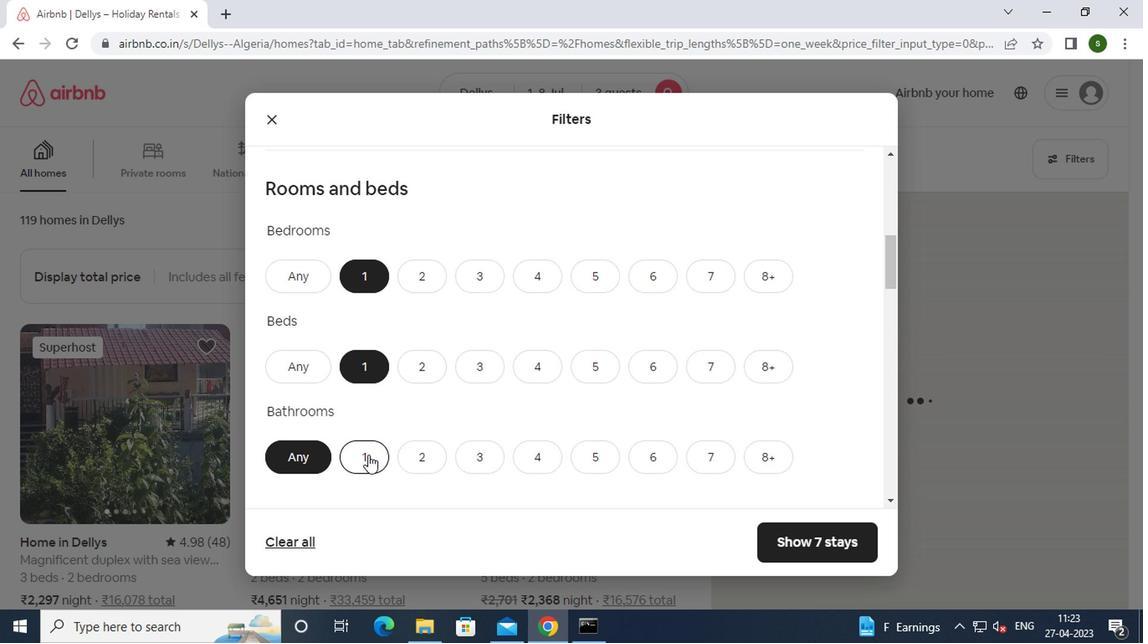 
Action: Mouse moved to (518, 376)
Screenshot: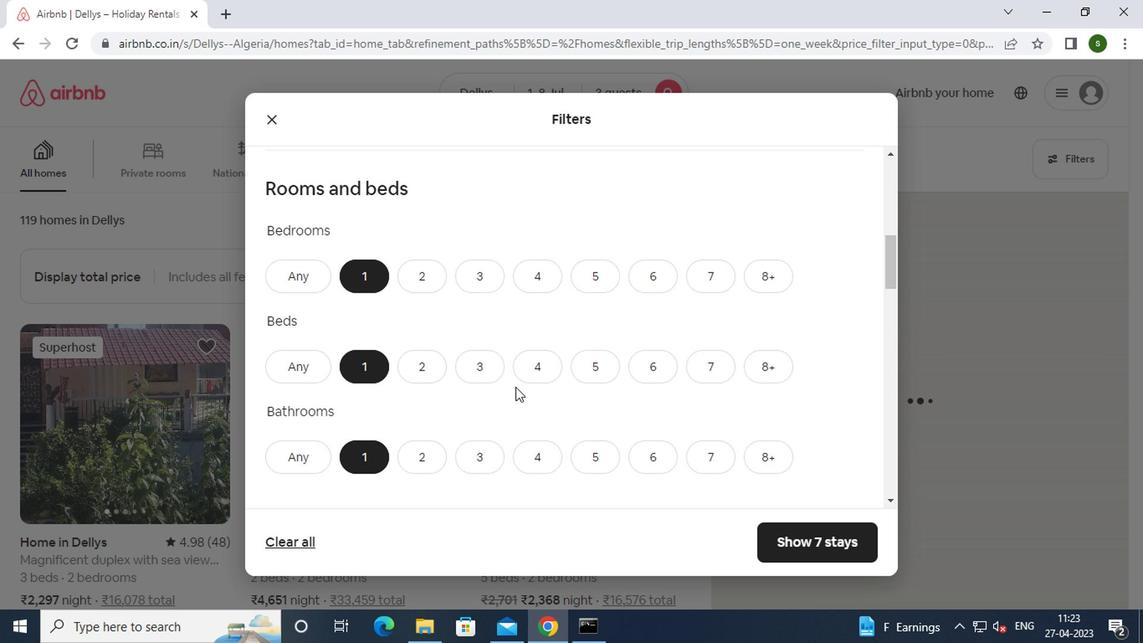 
Action: Mouse scrolled (518, 376) with delta (0, 0)
Screenshot: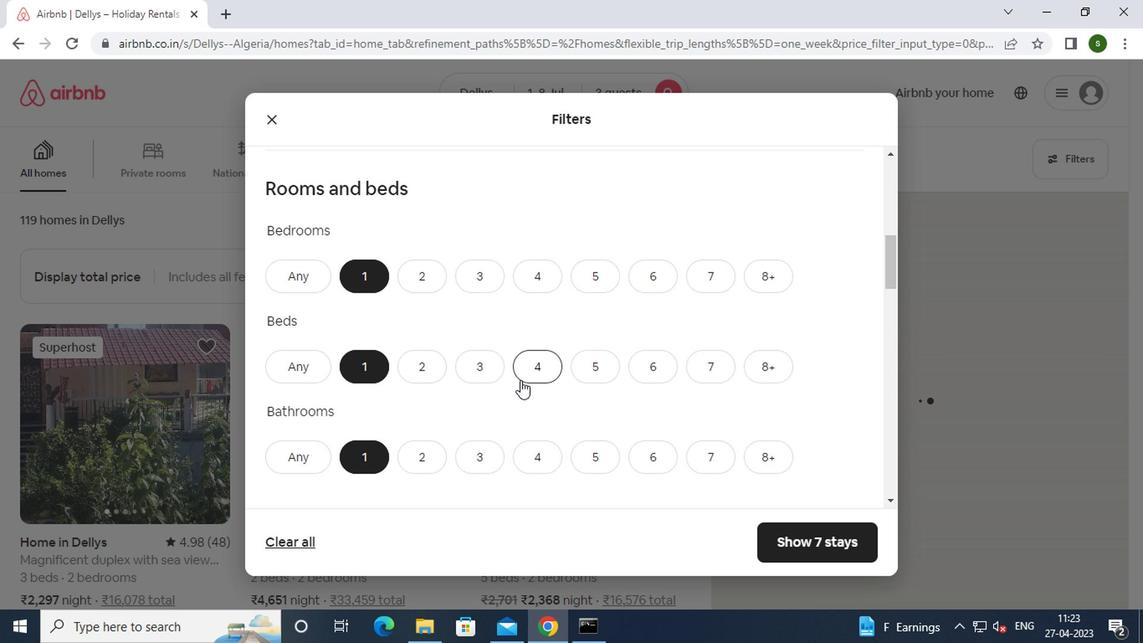 
Action: Mouse scrolled (518, 376) with delta (0, 0)
Screenshot: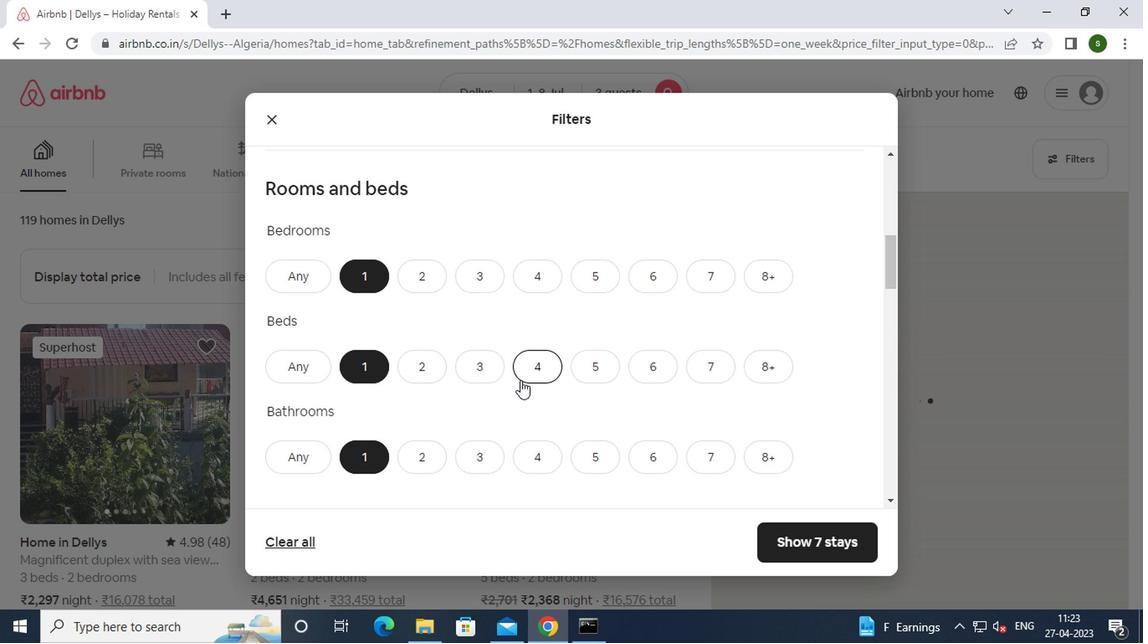 
Action: Mouse scrolled (518, 376) with delta (0, 0)
Screenshot: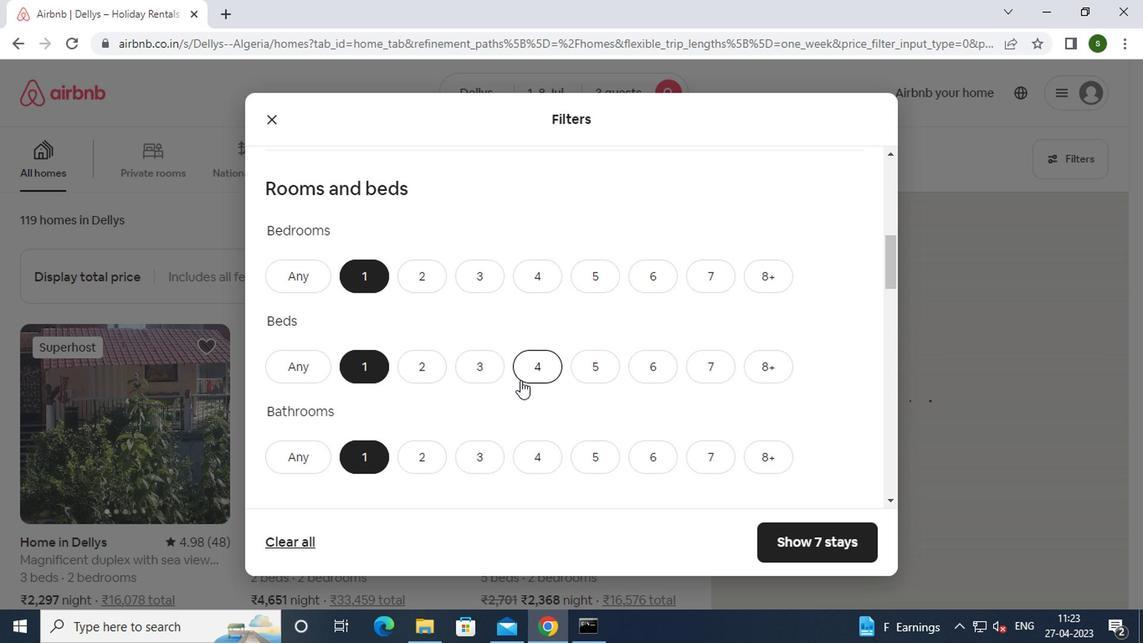 
Action: Mouse moved to (356, 385)
Screenshot: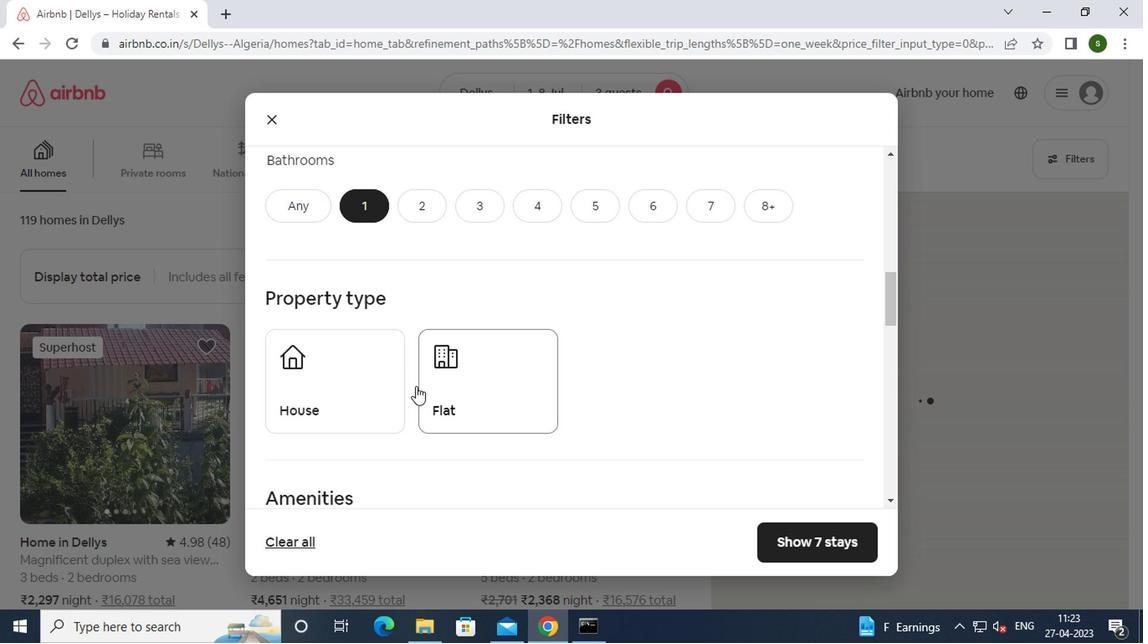
Action: Mouse pressed left at (356, 385)
Screenshot: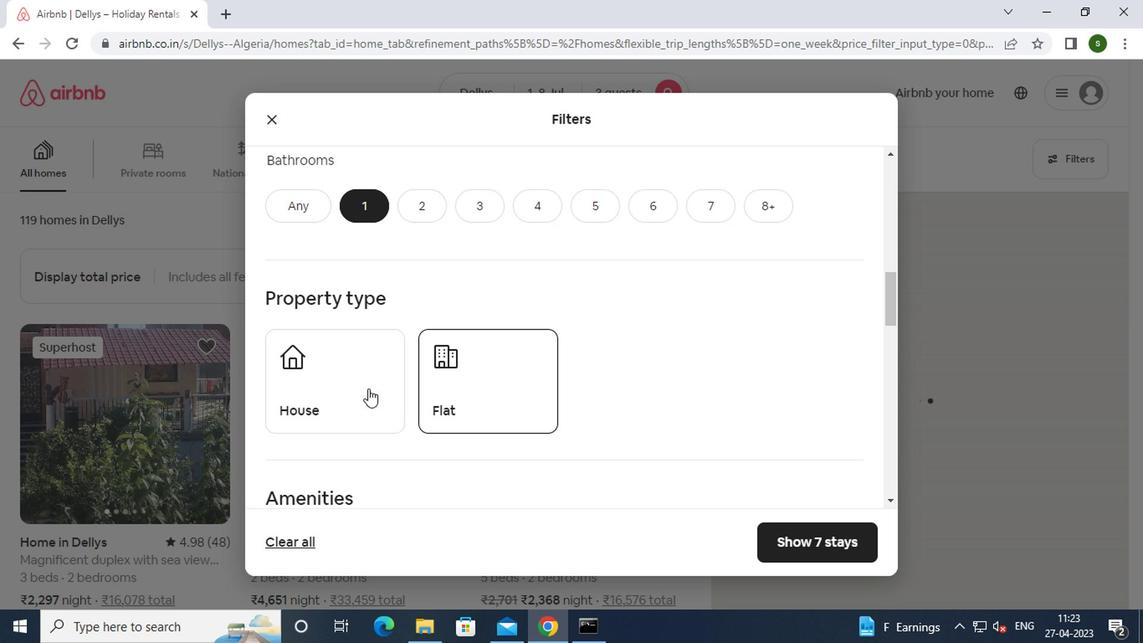 
Action: Mouse moved to (491, 374)
Screenshot: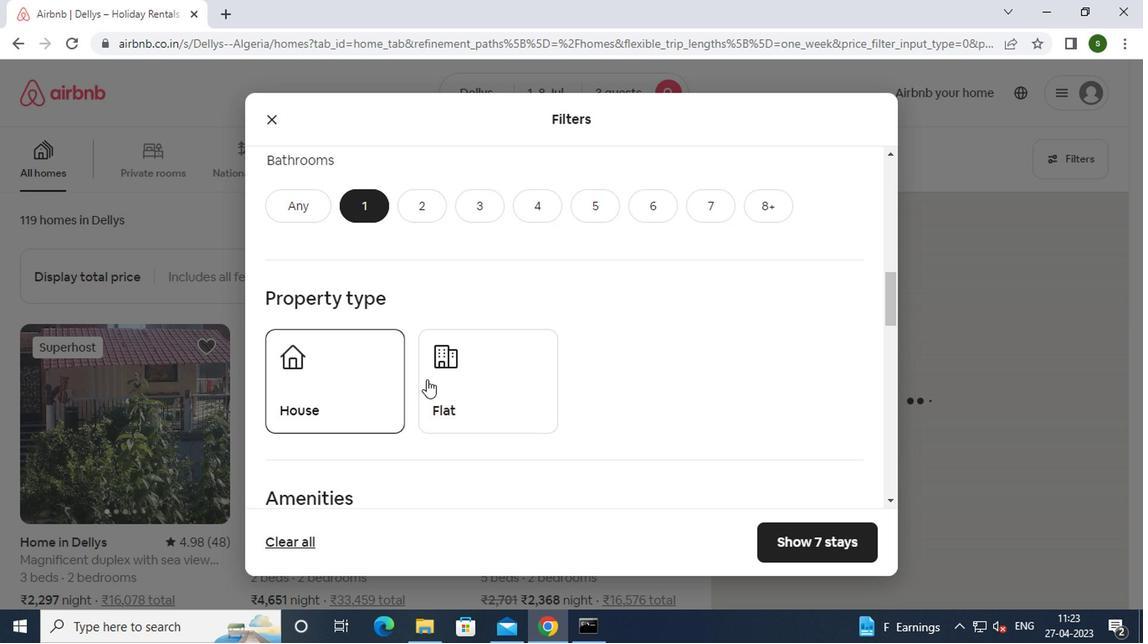 
Action: Mouse pressed left at (491, 374)
Screenshot: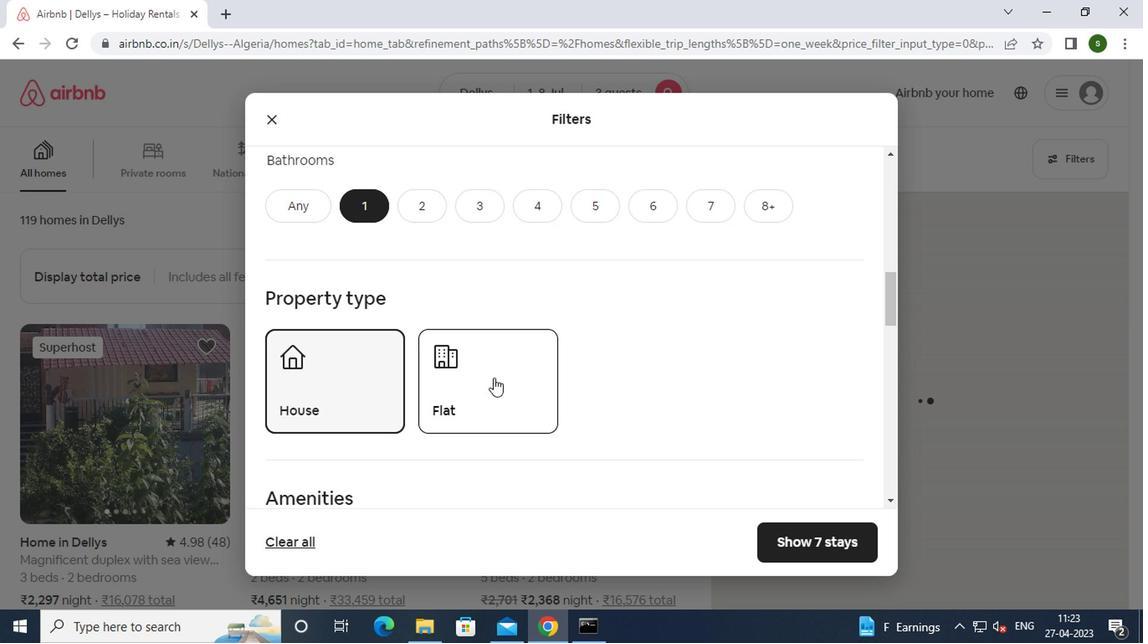 
Action: Mouse moved to (616, 339)
Screenshot: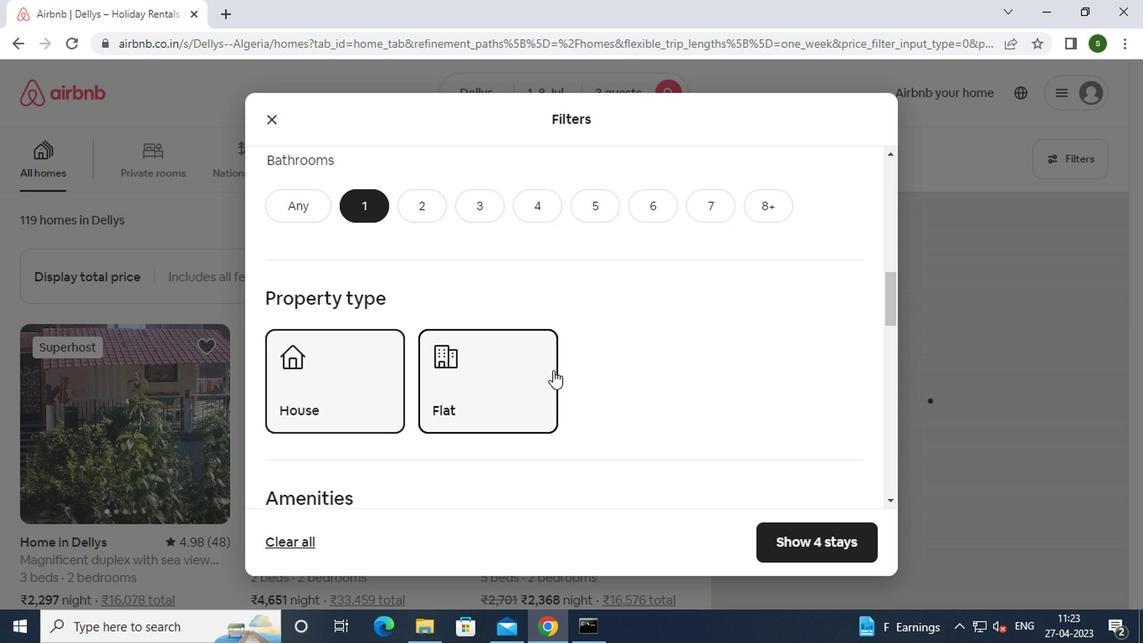 
Action: Mouse scrolled (616, 338) with delta (0, -1)
Screenshot: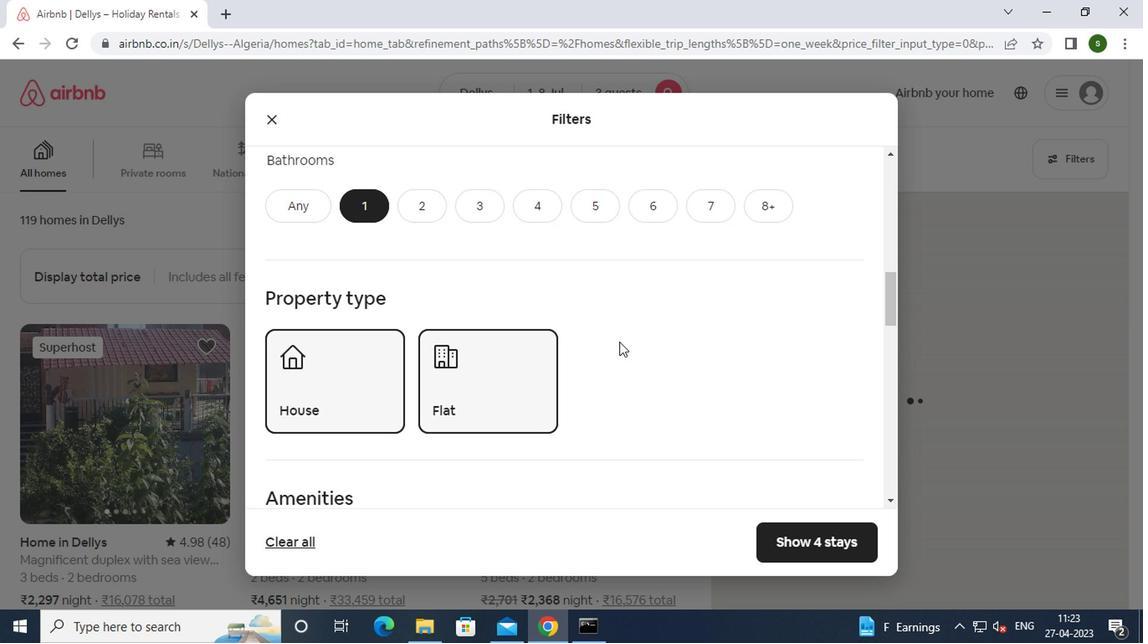 
Action: Mouse scrolled (616, 338) with delta (0, -1)
Screenshot: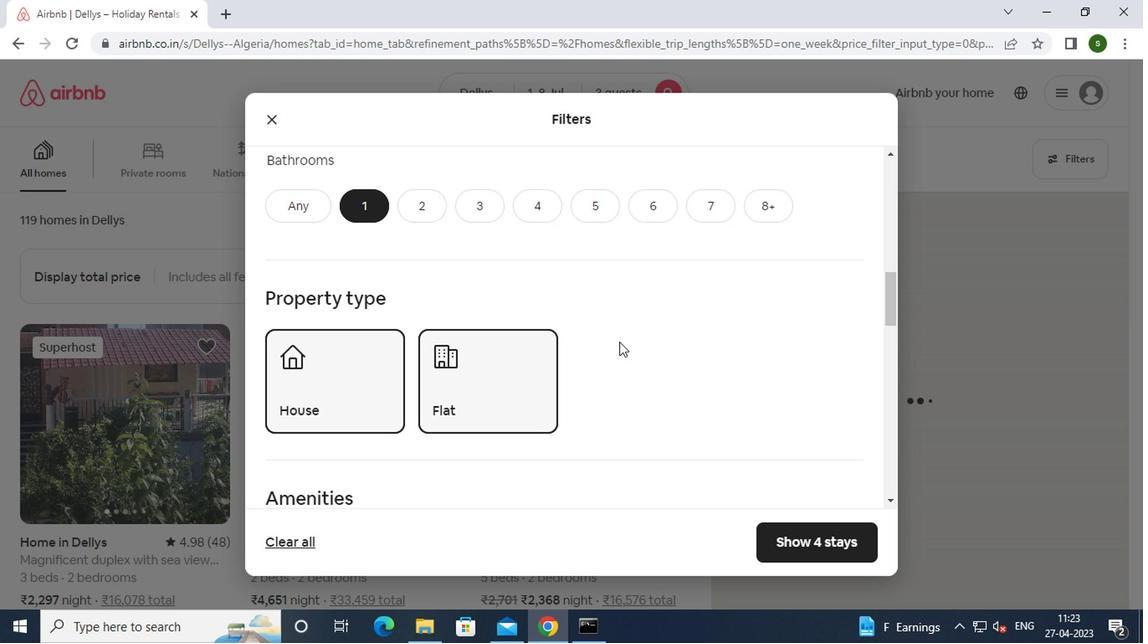 
Action: Mouse scrolled (616, 338) with delta (0, -1)
Screenshot: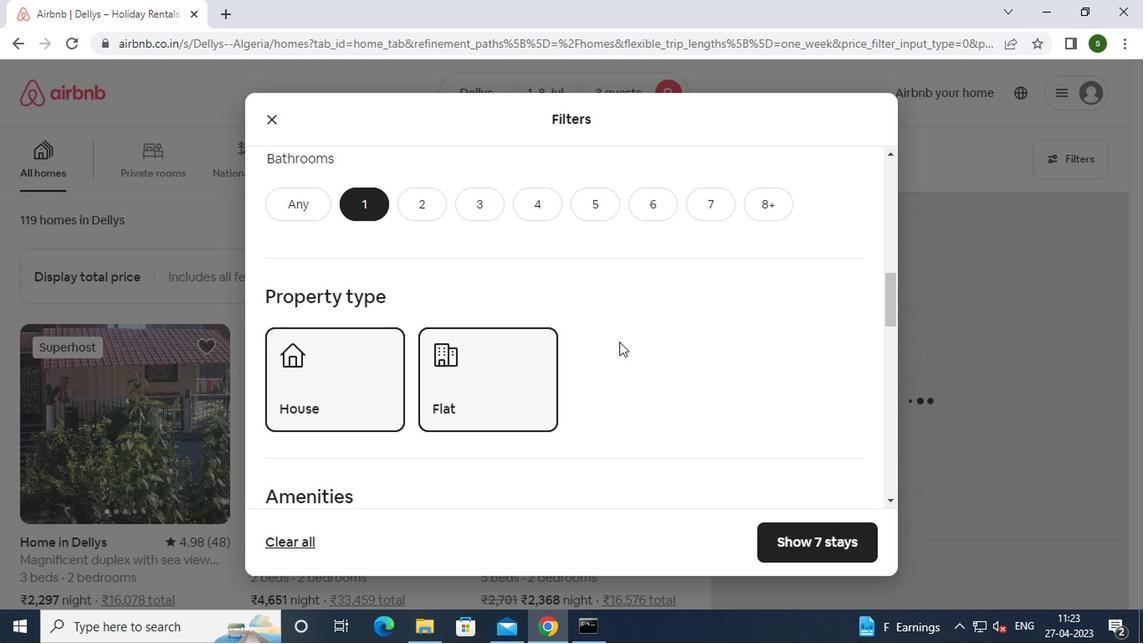 
Action: Mouse scrolled (616, 338) with delta (0, -1)
Screenshot: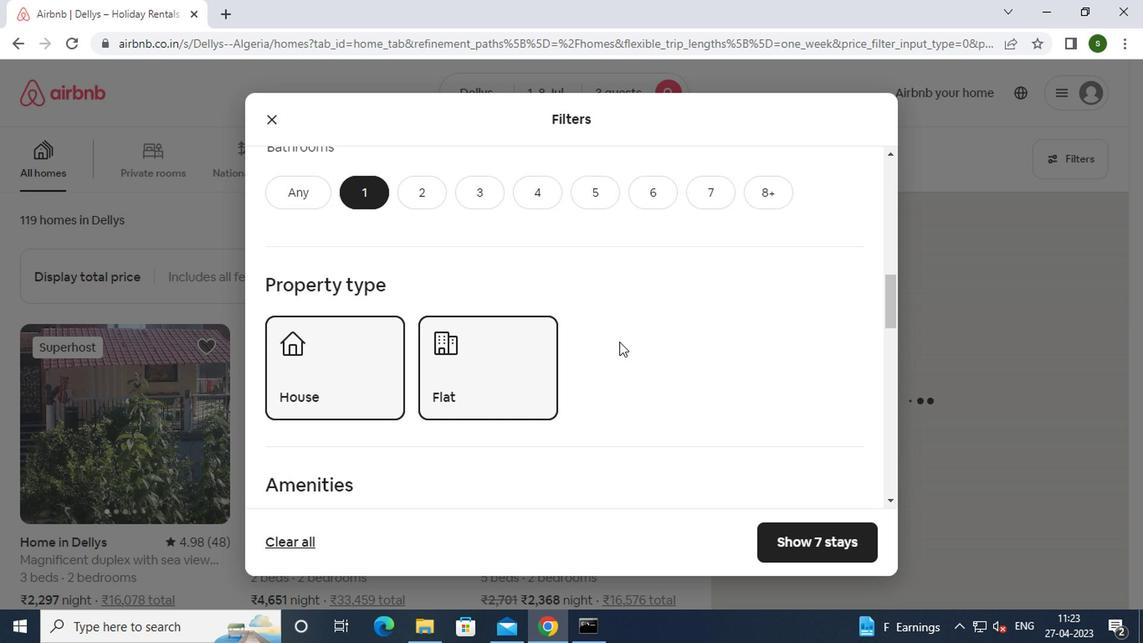 
Action: Mouse scrolled (616, 338) with delta (0, -1)
Screenshot: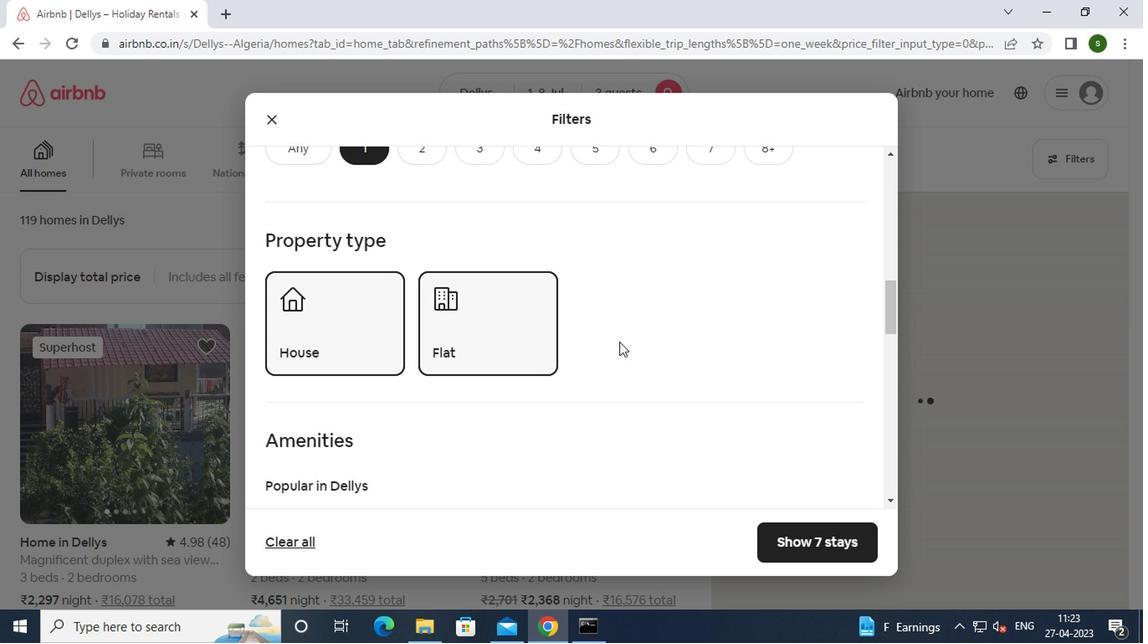 
Action: Mouse moved to (824, 474)
Screenshot: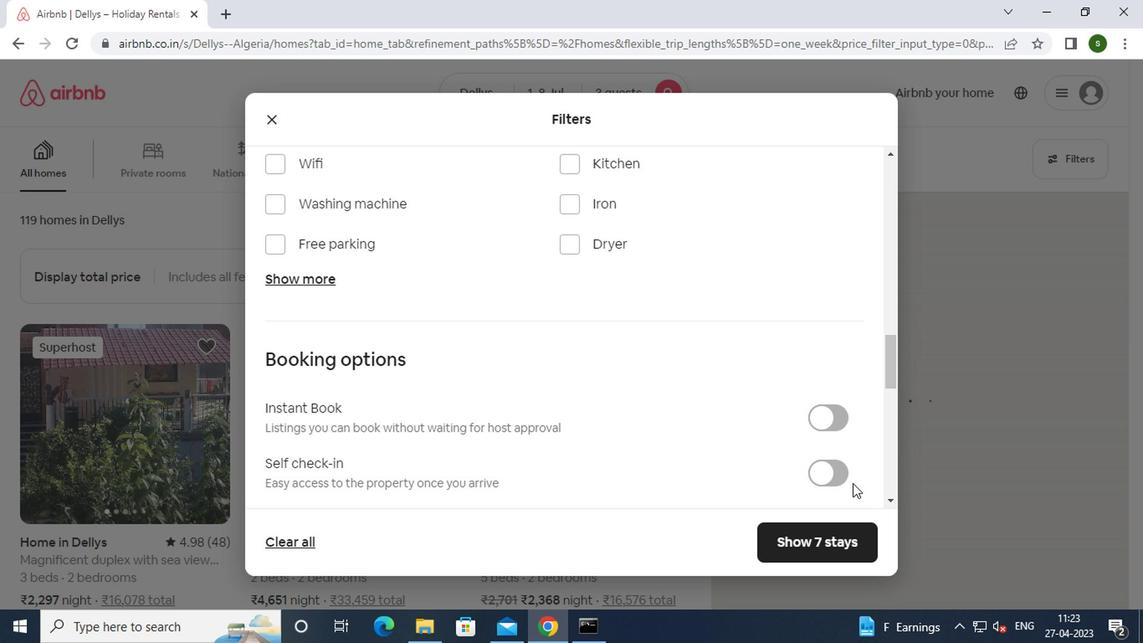 
Action: Mouse pressed left at (824, 474)
Screenshot: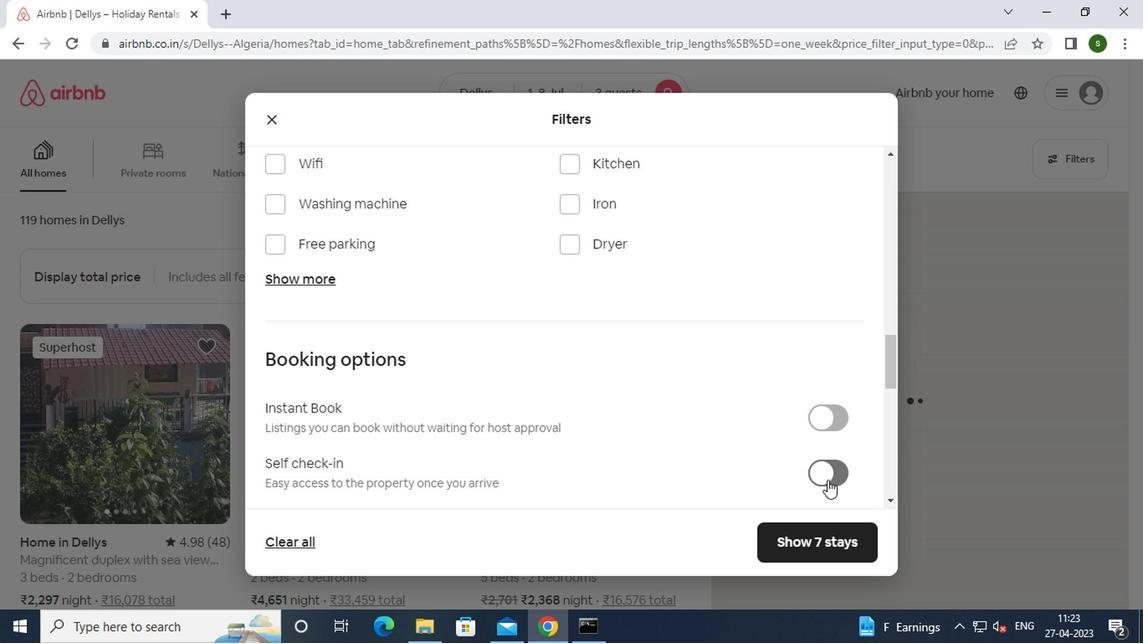 
Action: Mouse moved to (823, 541)
Screenshot: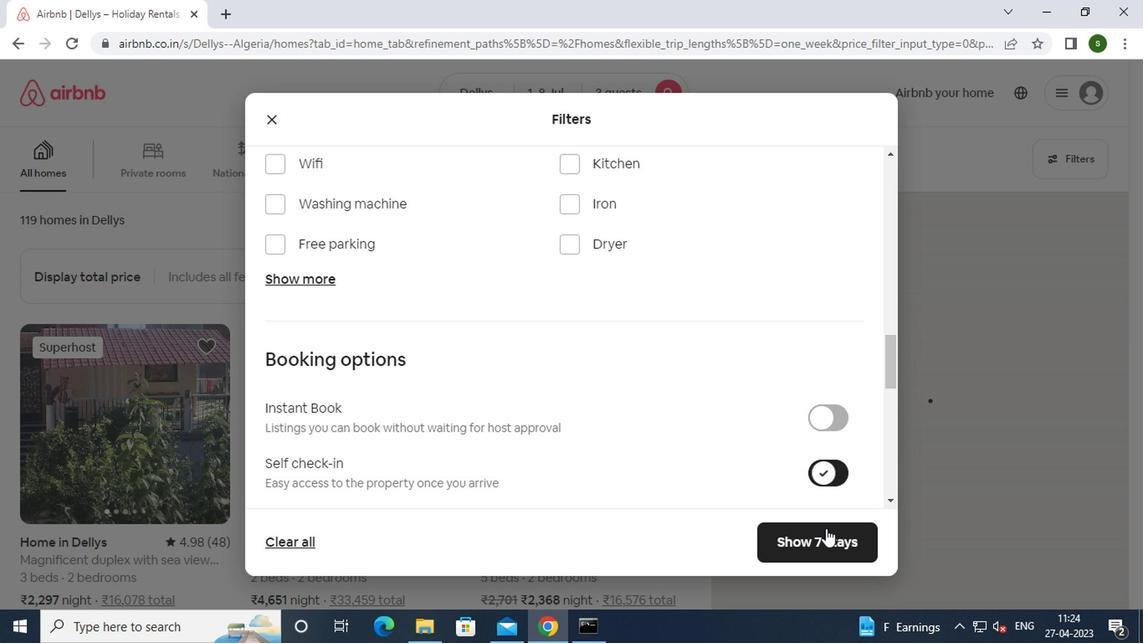 
Action: Mouse pressed left at (823, 541)
Screenshot: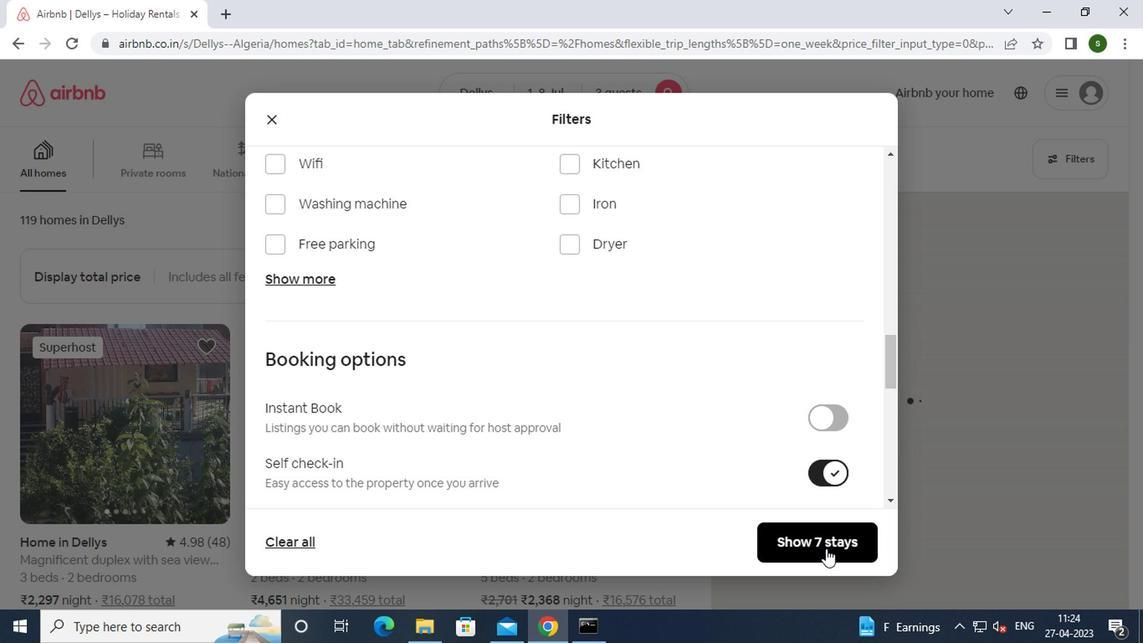 
